 Task: Create a giveaway post on Instagram. Include an image and instruct users to follow, like, and comment to participate.
Action: Mouse moved to (677, 10)
Screenshot: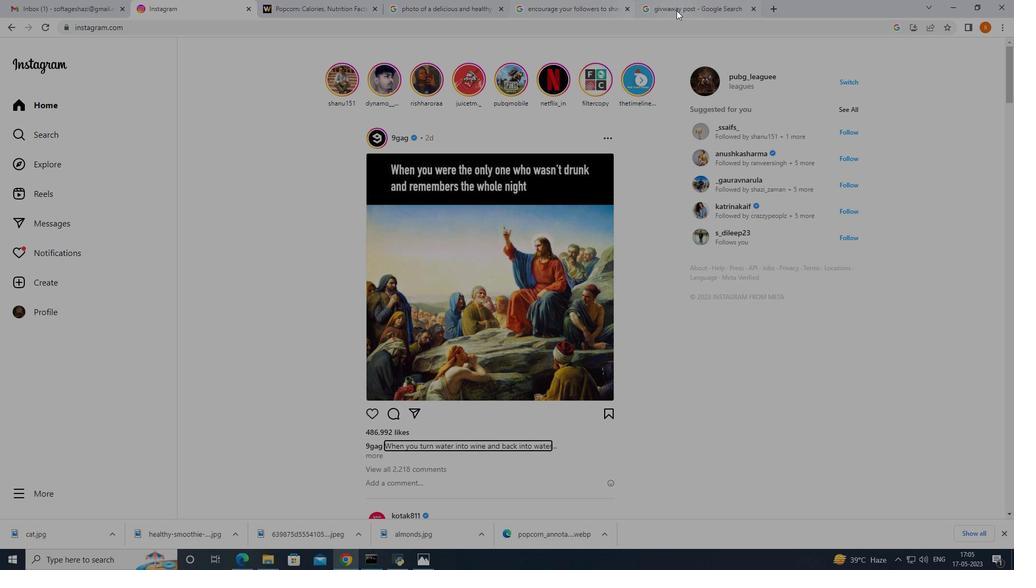 
Action: Mouse pressed left at (677, 10)
Screenshot: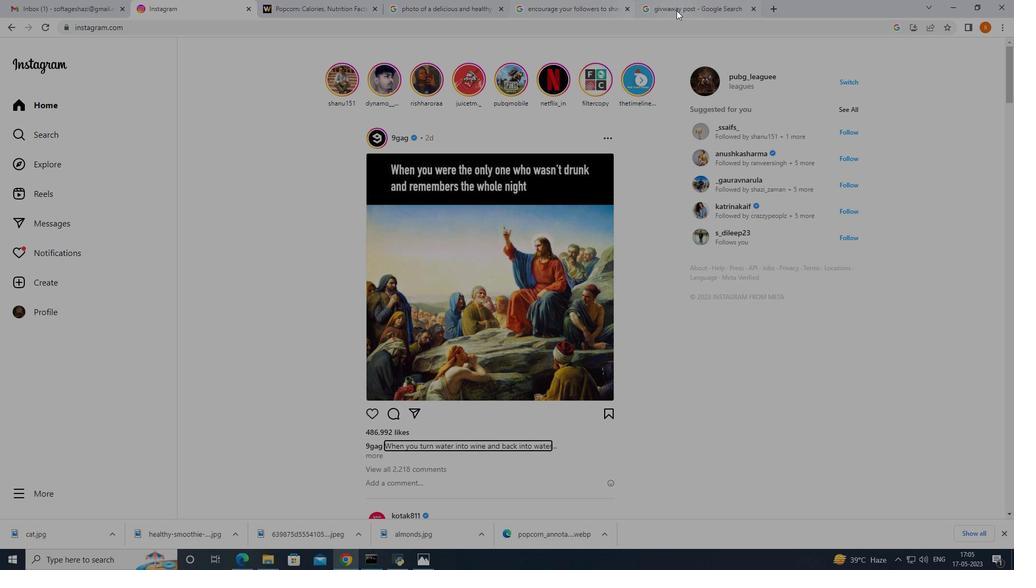 
Action: Mouse moved to (182, 195)
Screenshot: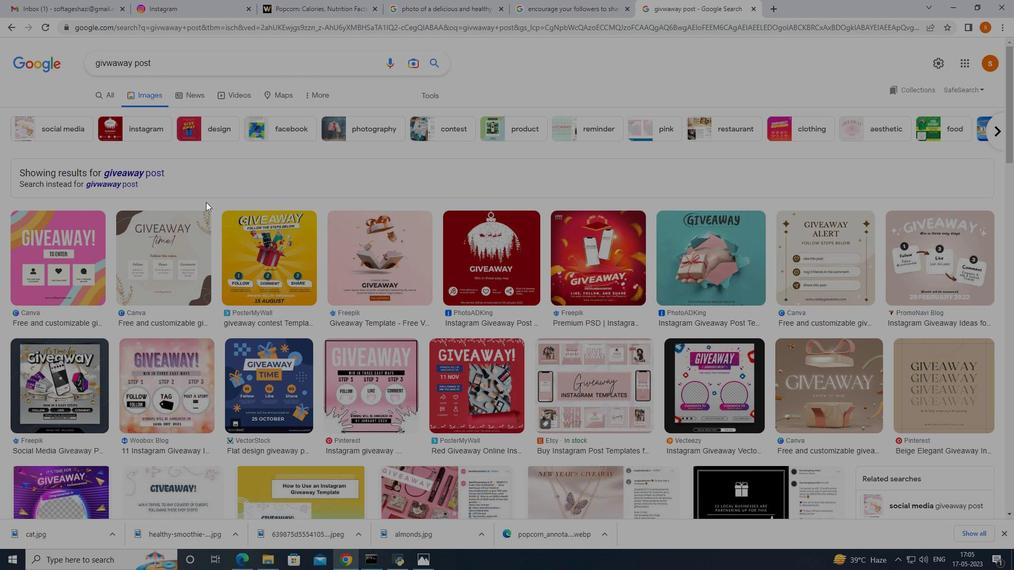 
Action: Mouse scrolled (182, 195) with delta (0, 0)
Screenshot: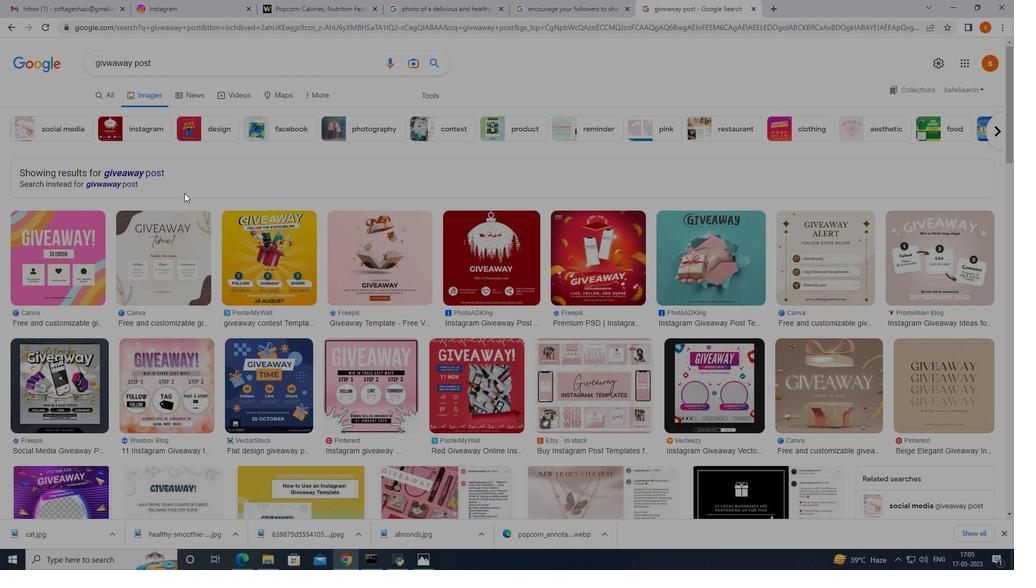 
Action: Mouse moved to (182, 195)
Screenshot: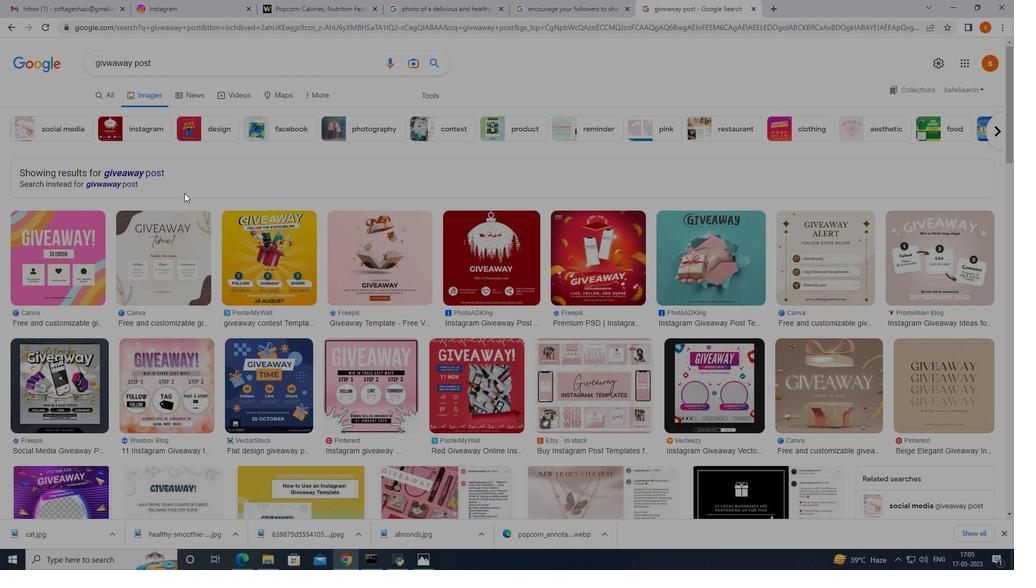 
Action: Mouse scrolled (182, 195) with delta (0, 0)
Screenshot: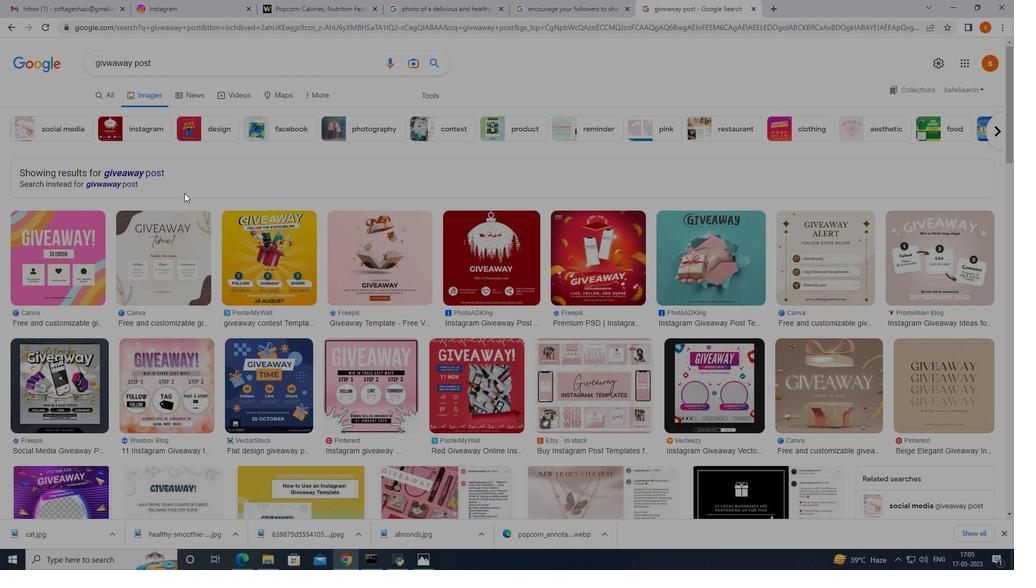 
Action: Mouse moved to (384, 213)
Screenshot: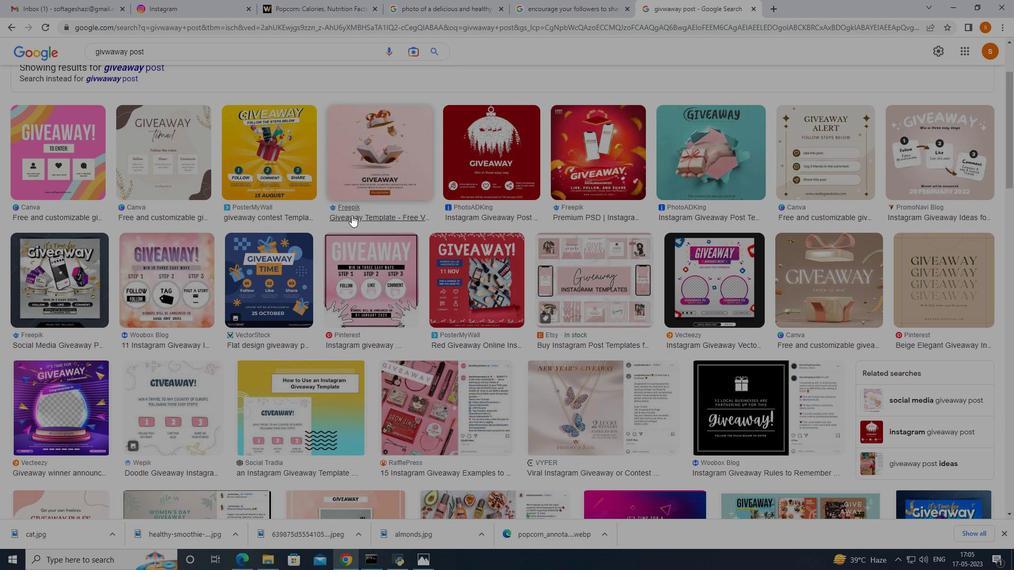 
Action: Mouse scrolled (384, 212) with delta (0, 0)
Screenshot: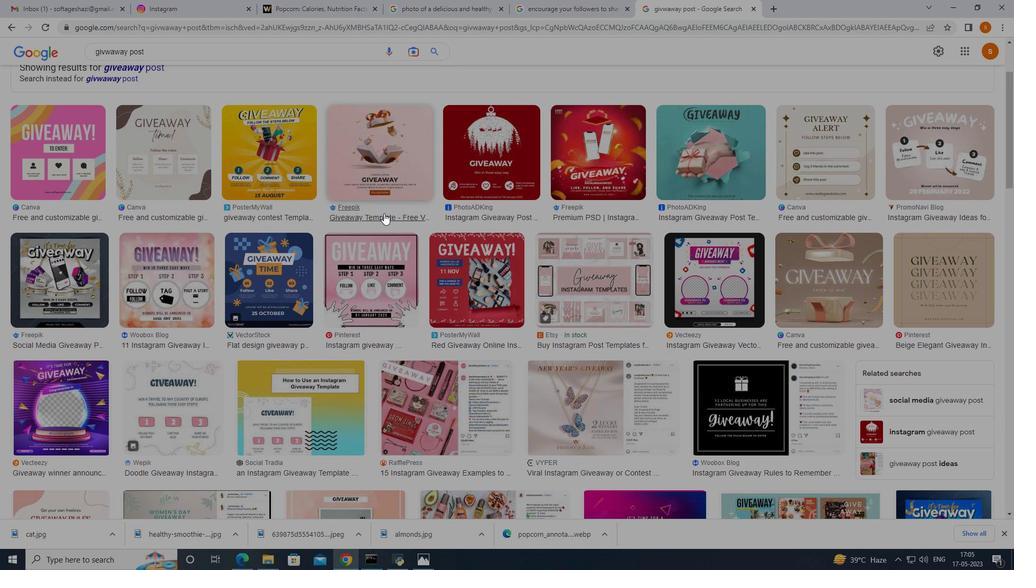 
Action: Mouse moved to (563, 131)
Screenshot: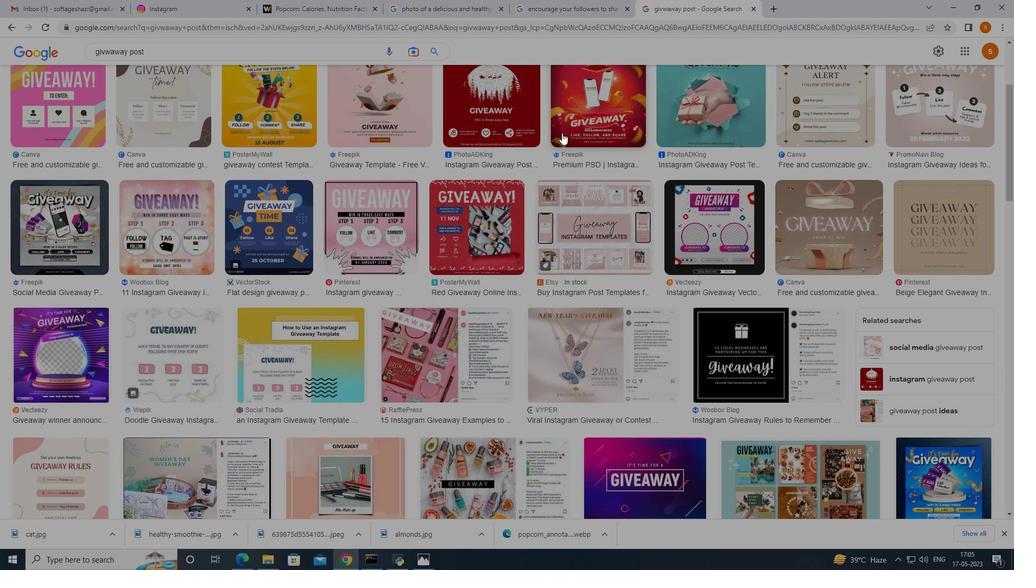 
Action: Mouse pressed left at (563, 131)
Screenshot: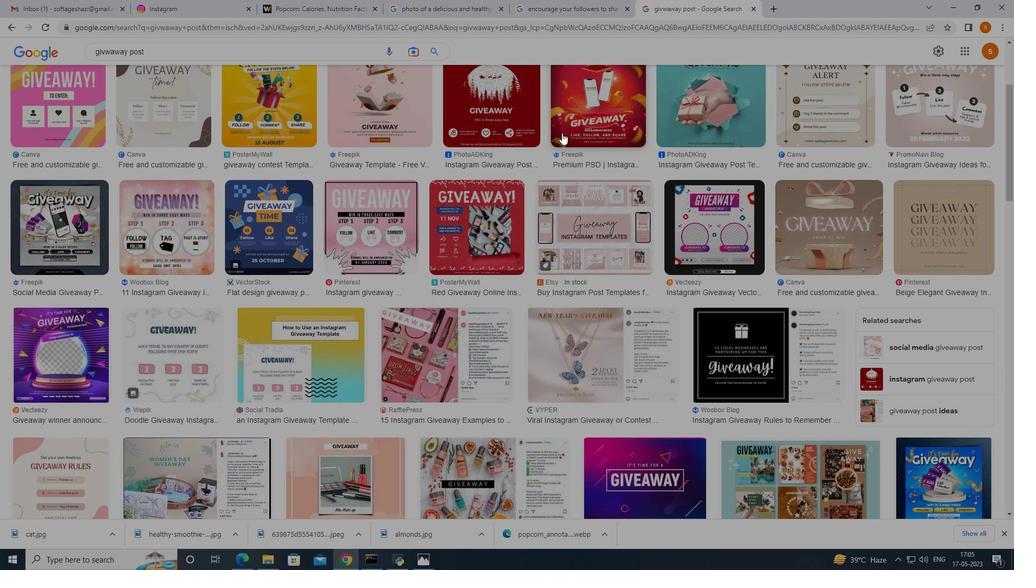 
Action: Mouse moved to (706, 275)
Screenshot: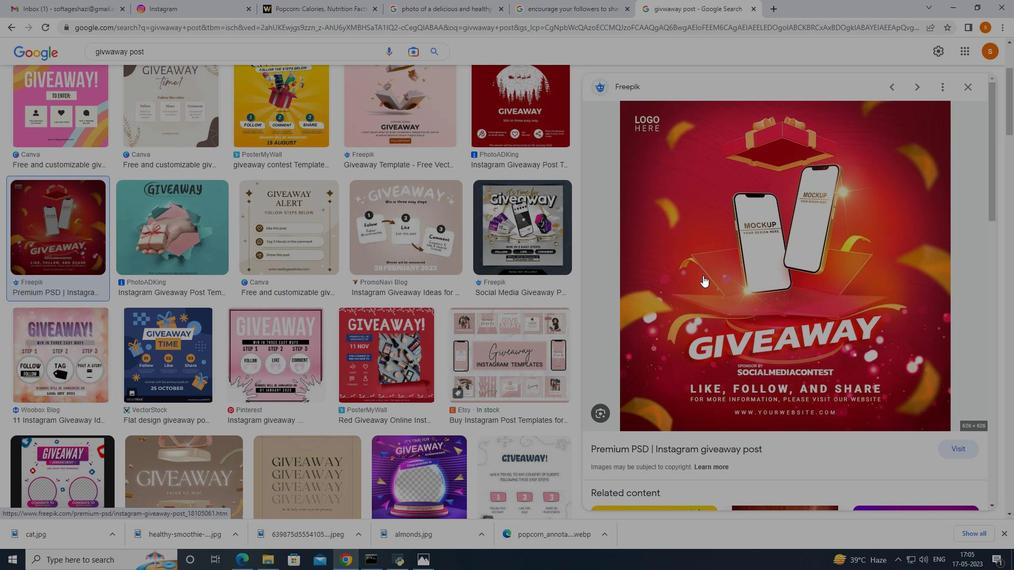 
Action: Mouse pressed right at (706, 275)
Screenshot: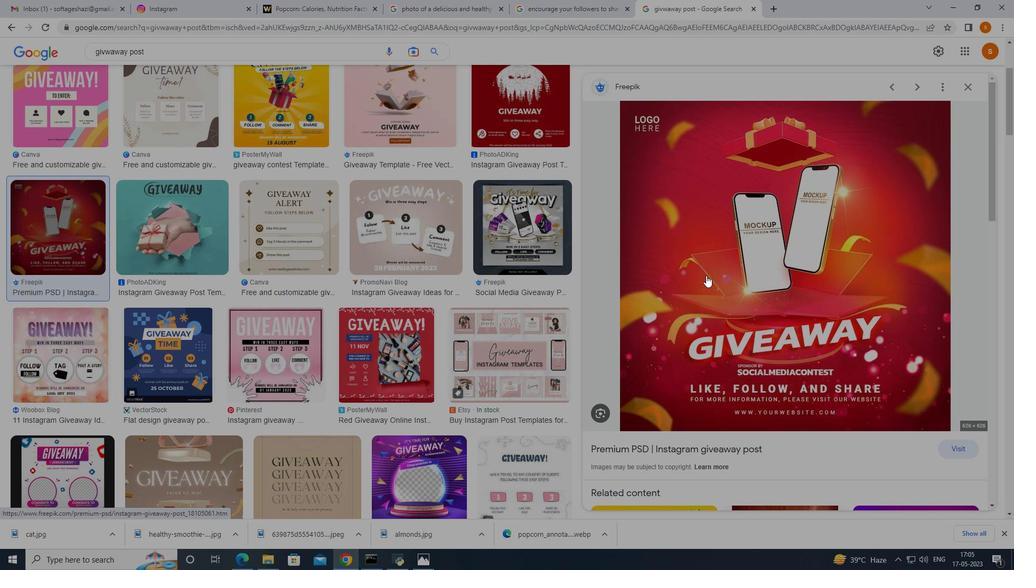 
Action: Mouse moved to (750, 389)
Screenshot: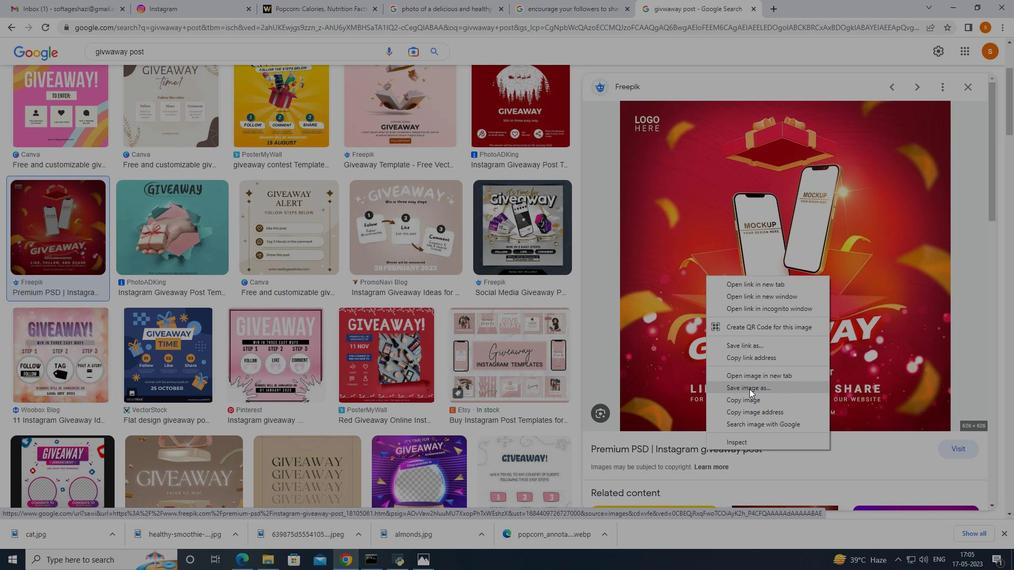
Action: Mouse pressed left at (750, 389)
Screenshot: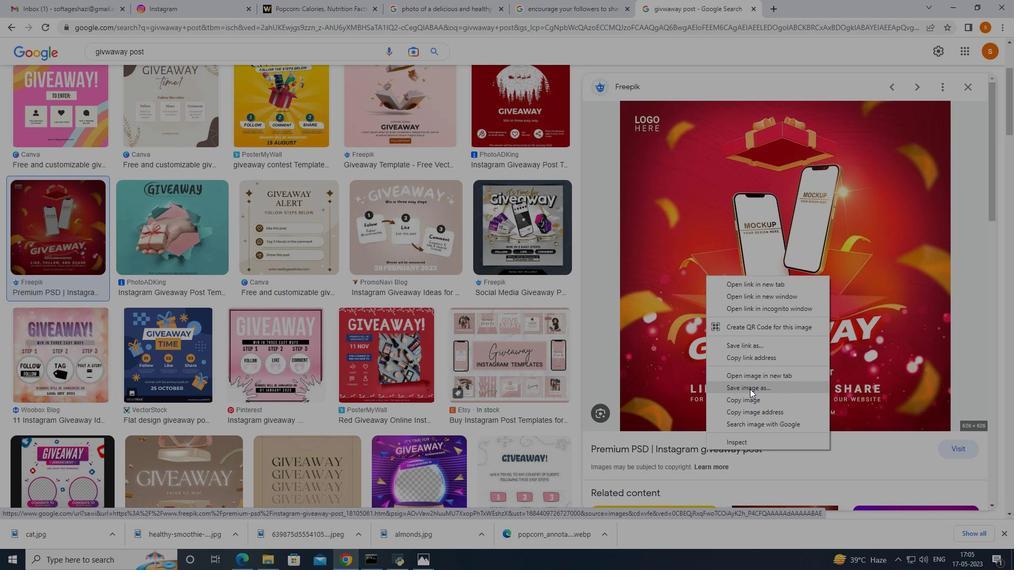 
Action: Mouse moved to (494, 102)
Screenshot: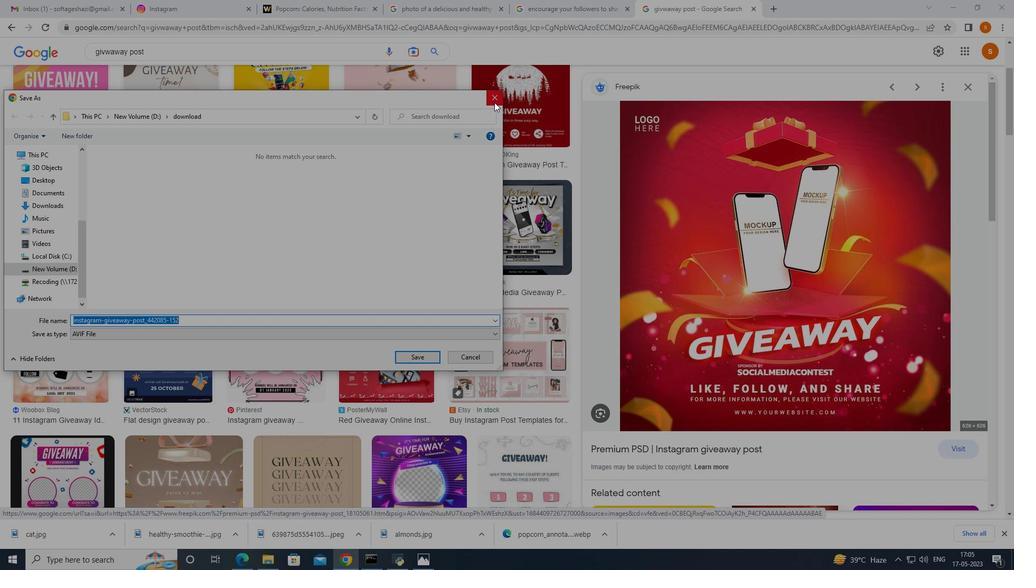 
Action: Mouse pressed left at (494, 102)
Screenshot: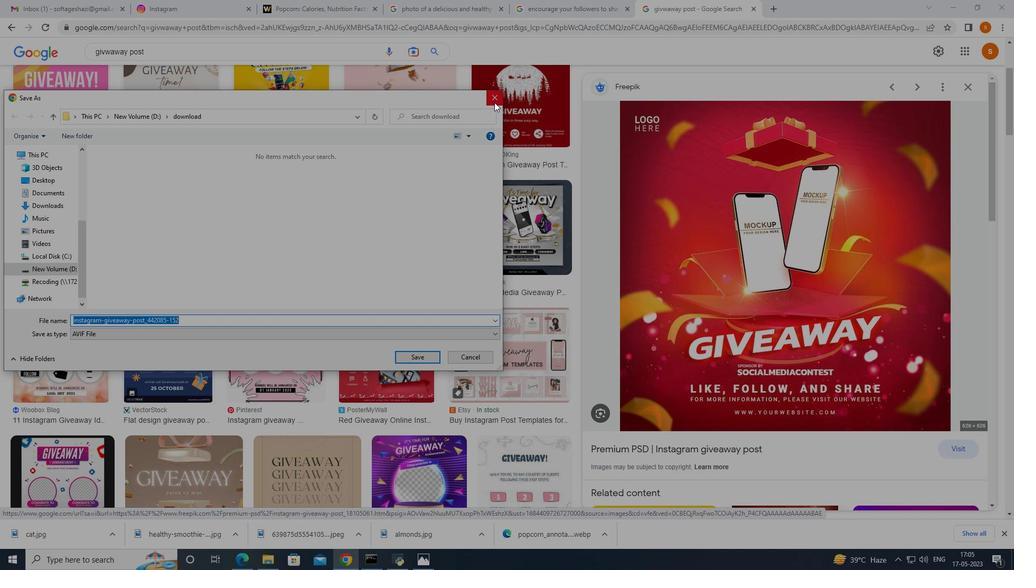 
Action: Mouse moved to (6, 26)
Screenshot: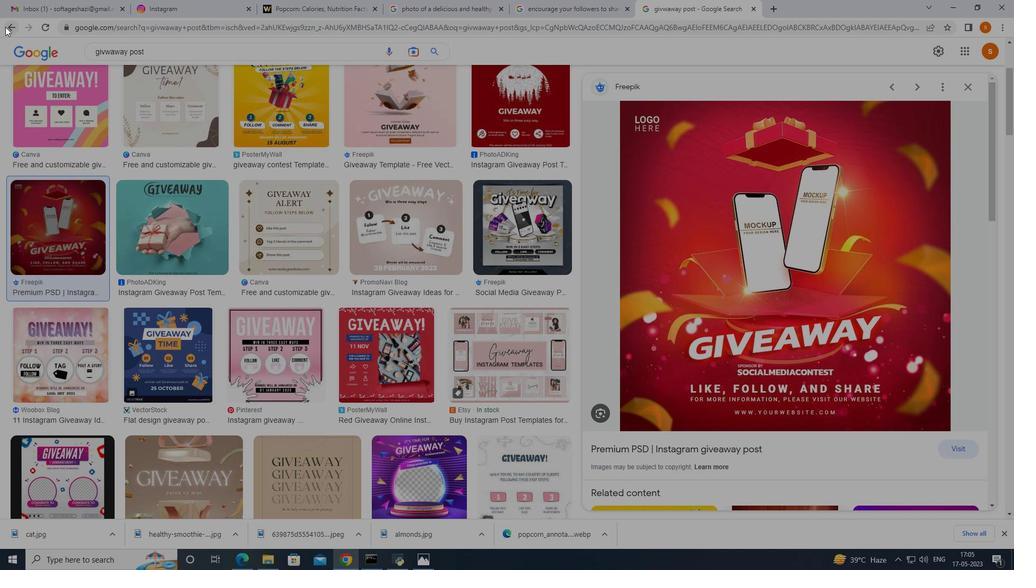 
Action: Mouse pressed left at (6, 26)
Screenshot: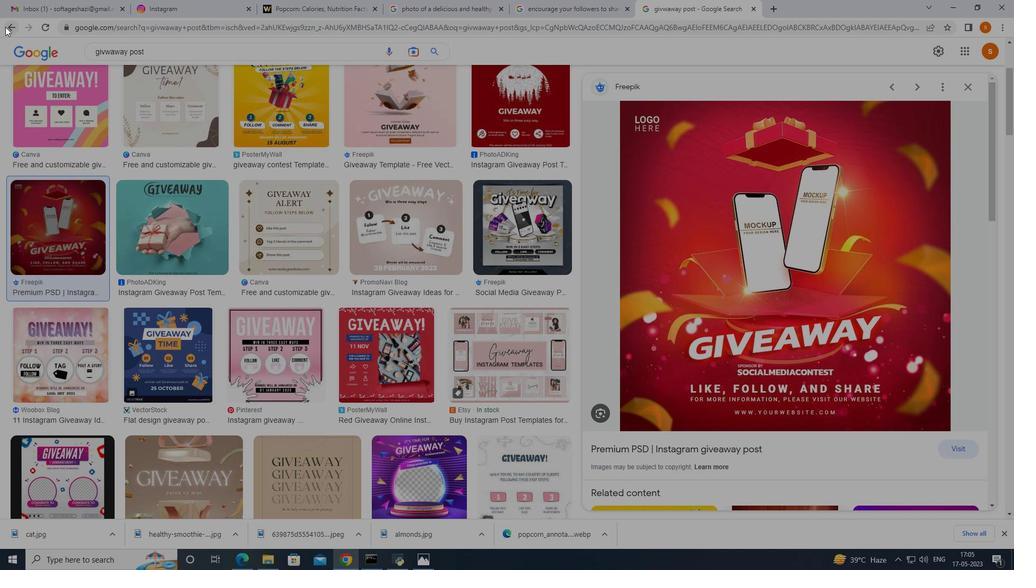 
Action: Mouse moved to (387, 341)
Screenshot: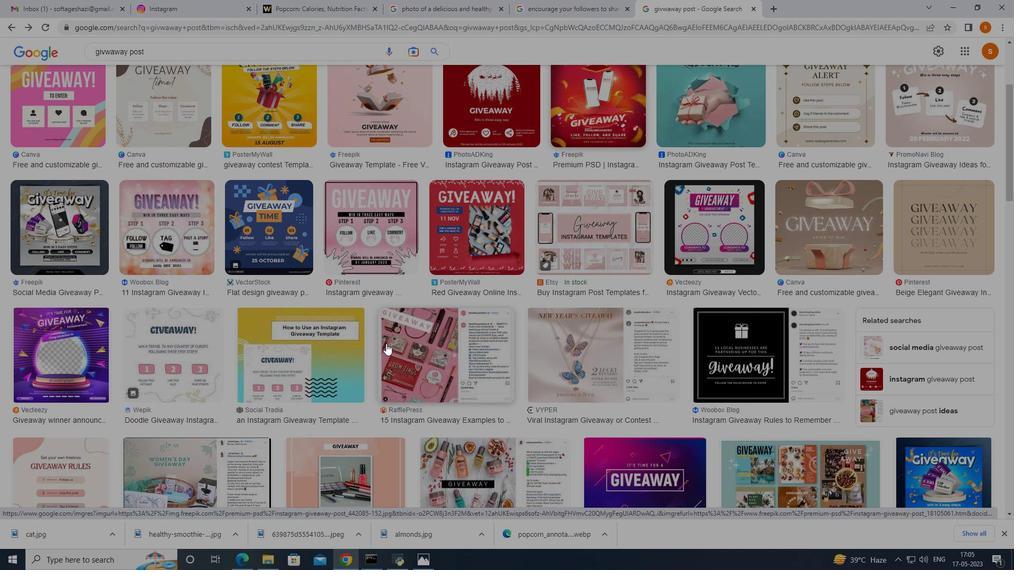 
Action: Mouse scrolled (387, 342) with delta (0, 0)
Screenshot: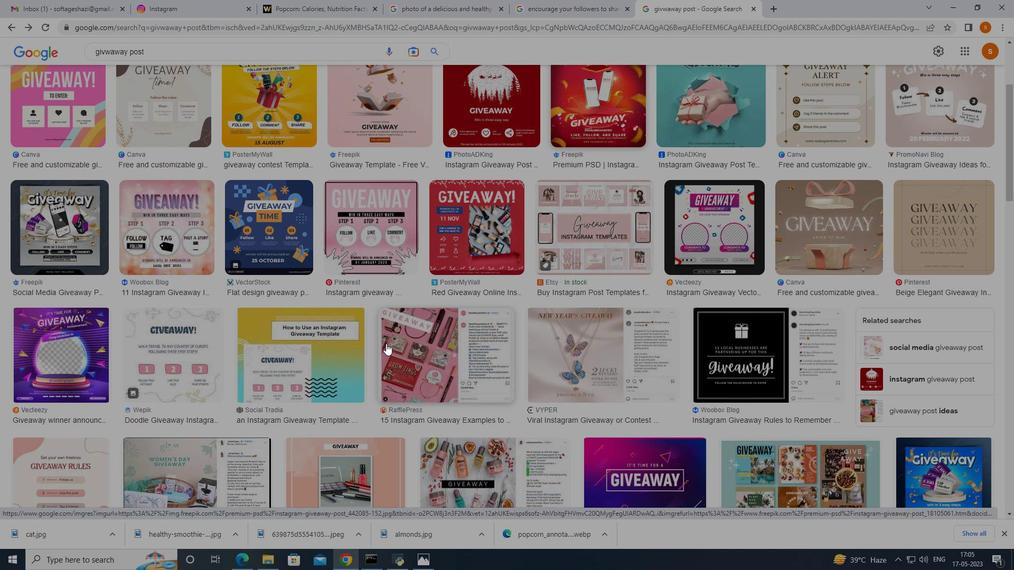 
Action: Mouse scrolled (387, 342) with delta (0, 0)
Screenshot: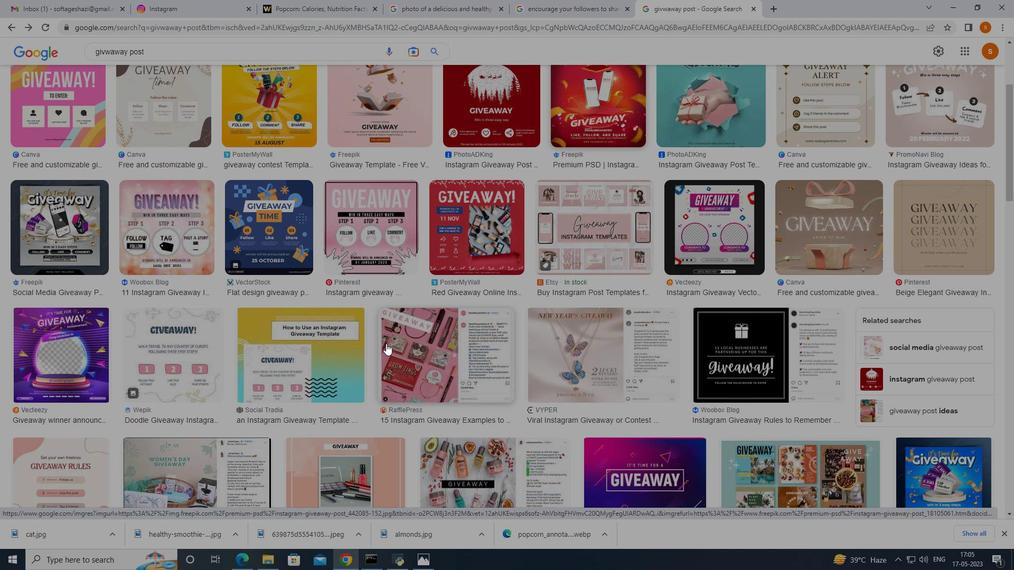 
Action: Mouse moved to (387, 341)
Screenshot: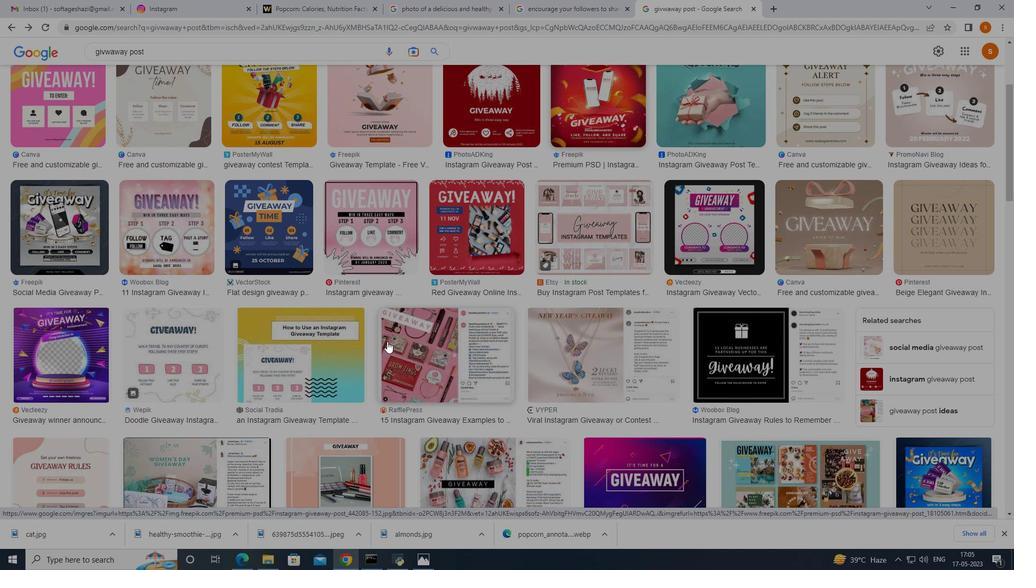 
Action: Mouse scrolled (387, 341) with delta (0, 0)
Screenshot: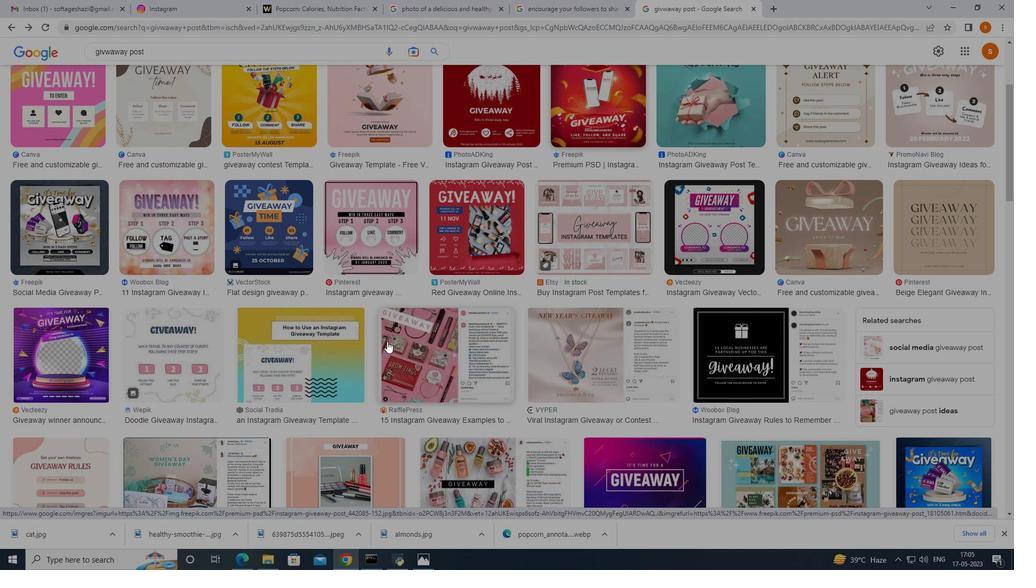
Action: Mouse moved to (271, 387)
Screenshot: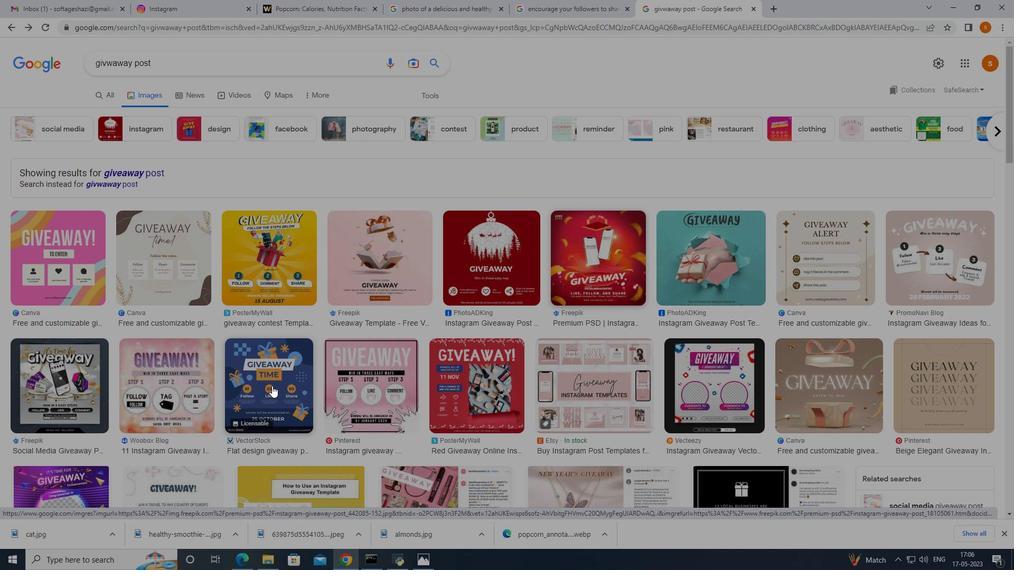 
Action: Mouse scrolled (271, 387) with delta (0, 0)
Screenshot: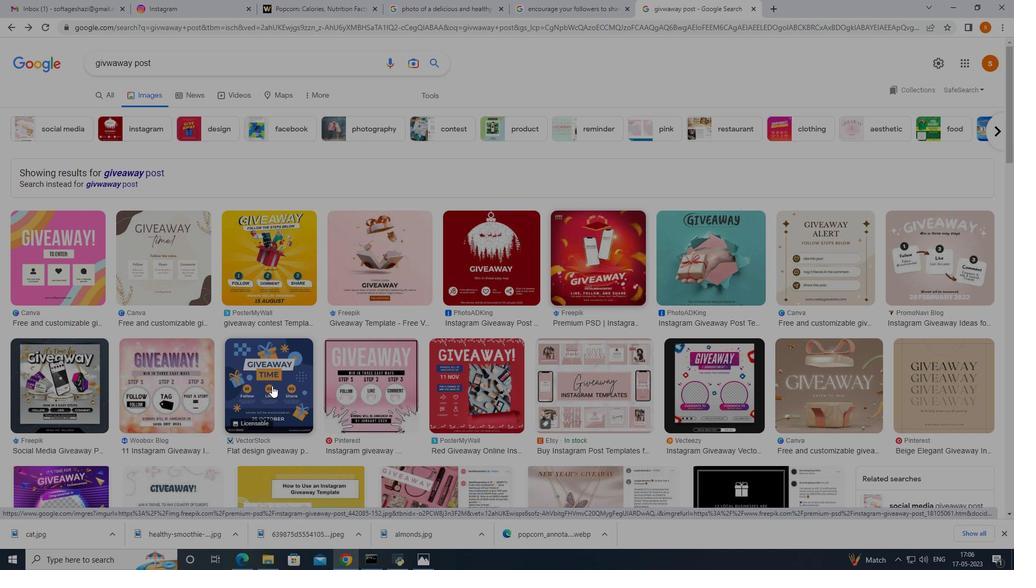 
Action: Mouse scrolled (271, 387) with delta (0, 0)
Screenshot: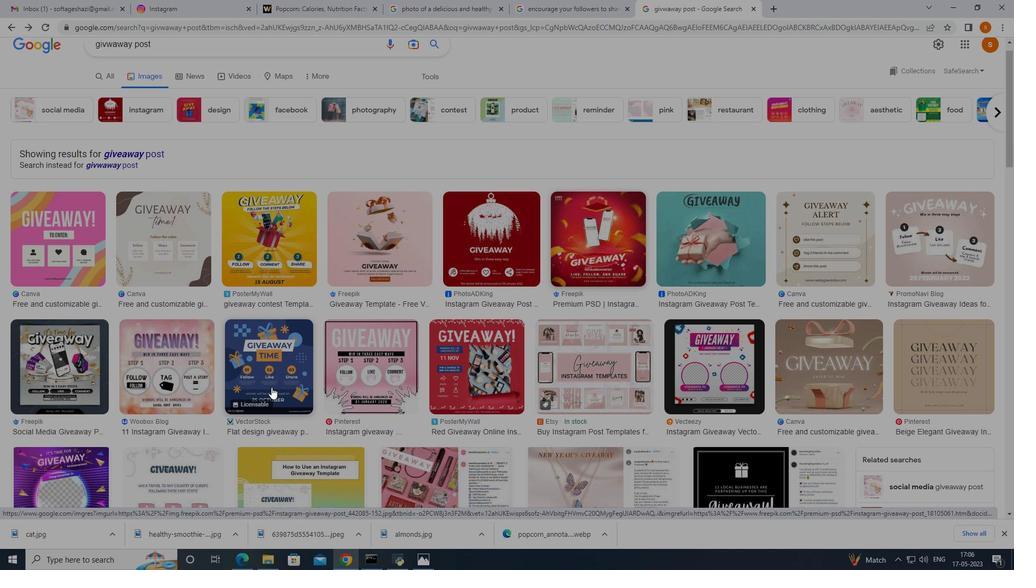 
Action: Mouse moved to (372, 284)
Screenshot: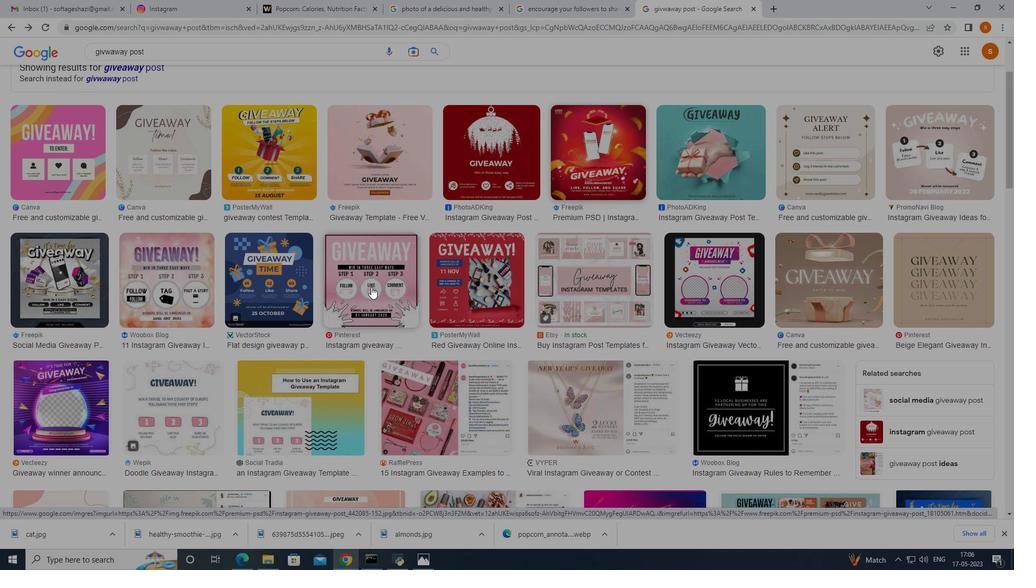 
Action: Mouse pressed left at (372, 284)
Screenshot: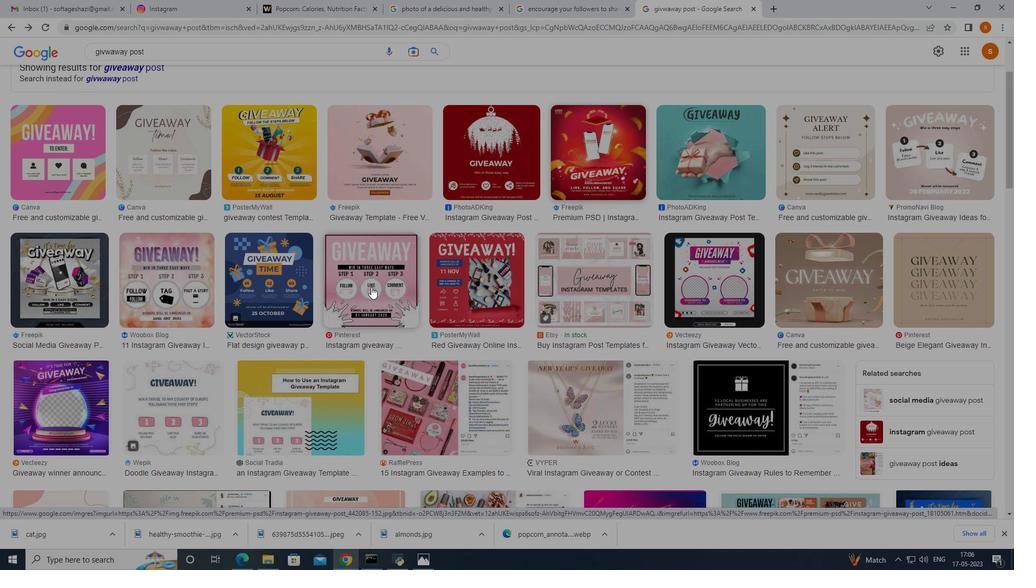 
Action: Mouse moved to (742, 266)
Screenshot: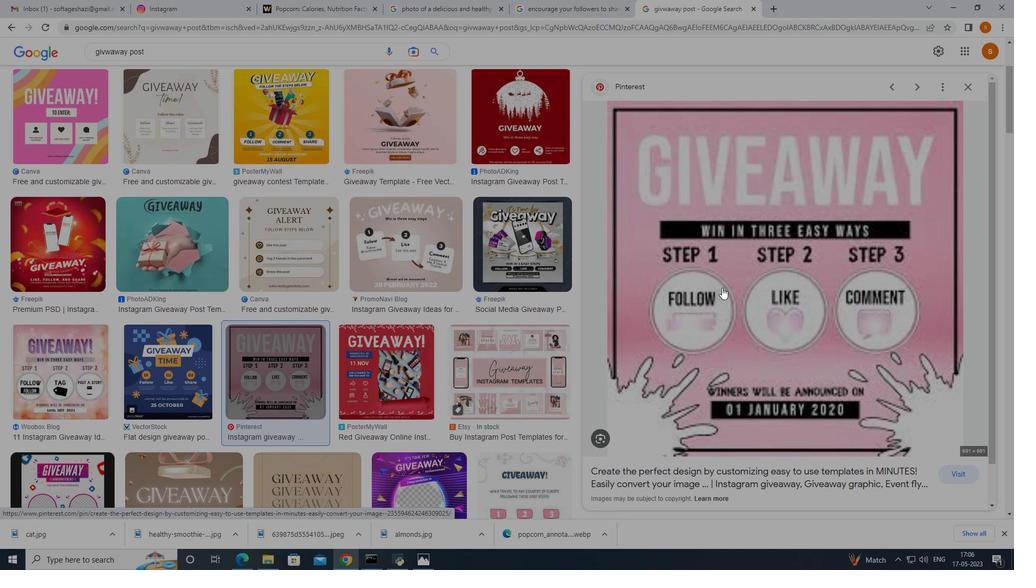 
Action: Mouse pressed right at (742, 266)
Screenshot: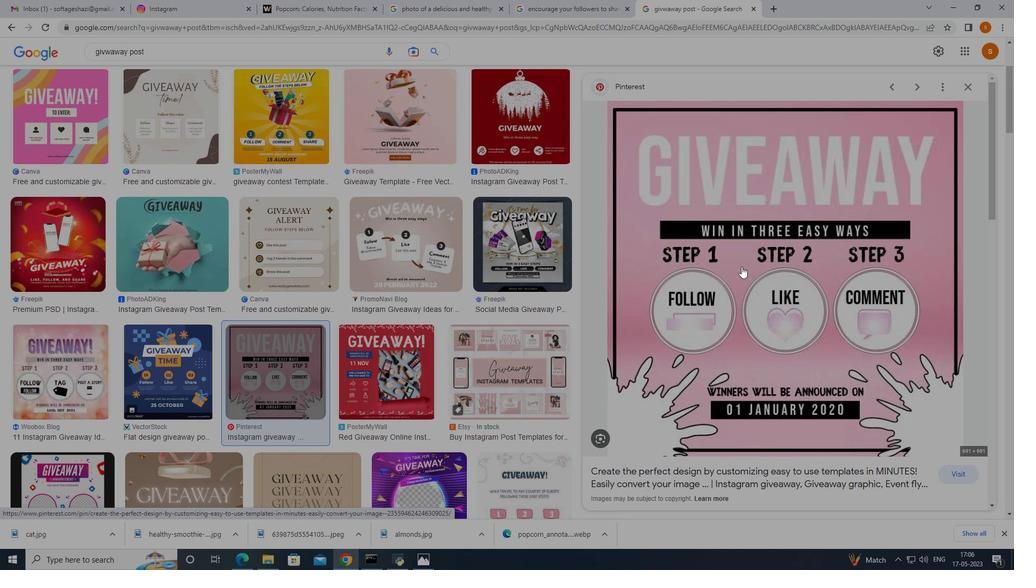 
Action: Mouse moved to (648, 307)
Screenshot: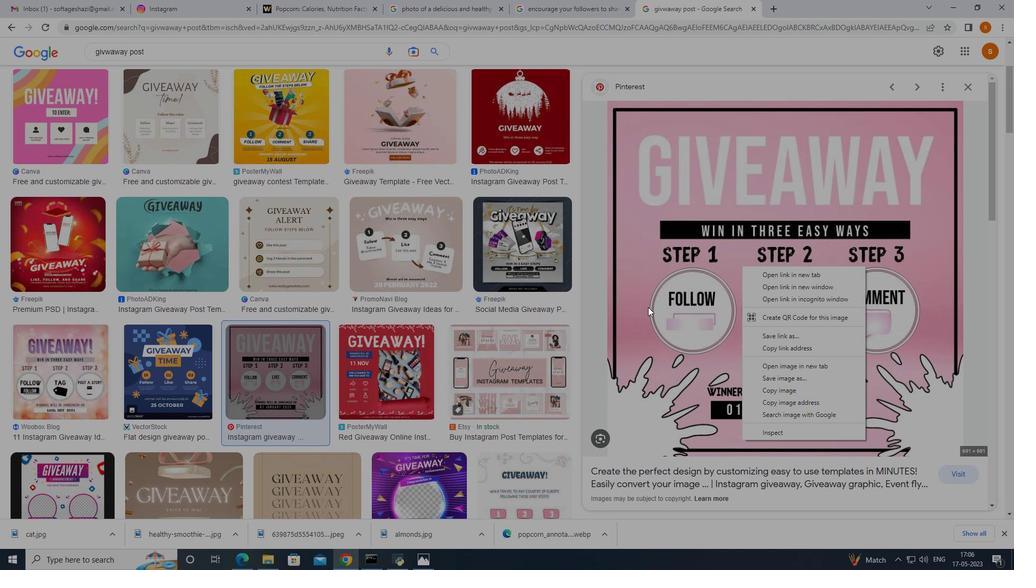 
Action: Mouse pressed left at (648, 307)
Screenshot: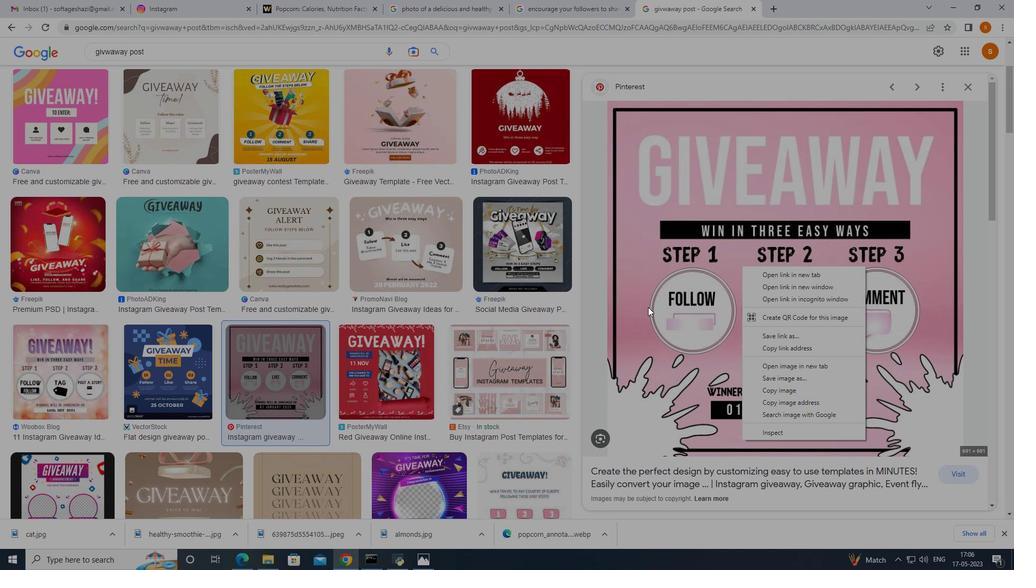 
Action: Mouse moved to (306, 188)
Screenshot: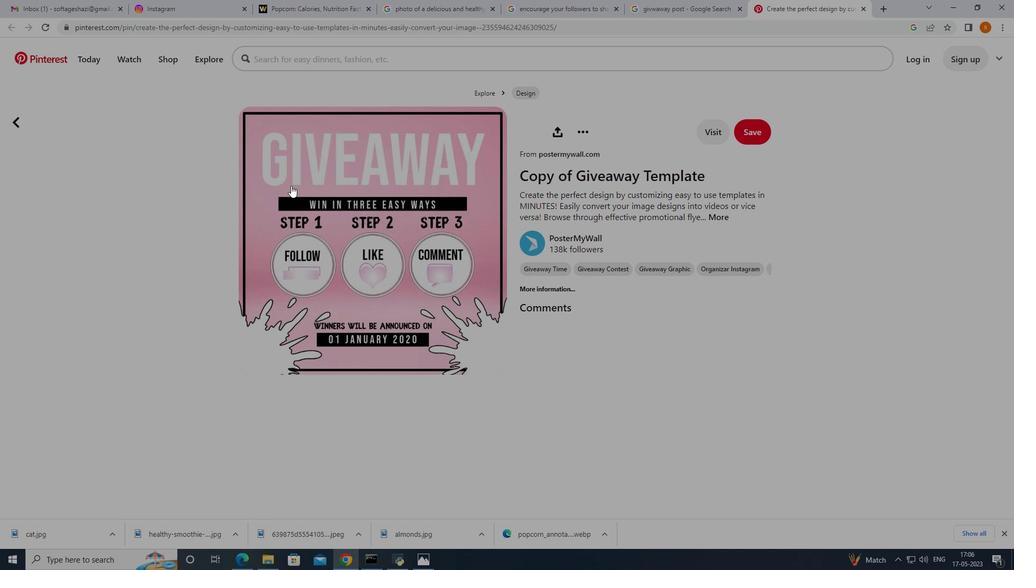 
Action: Mouse pressed right at (306, 188)
Screenshot: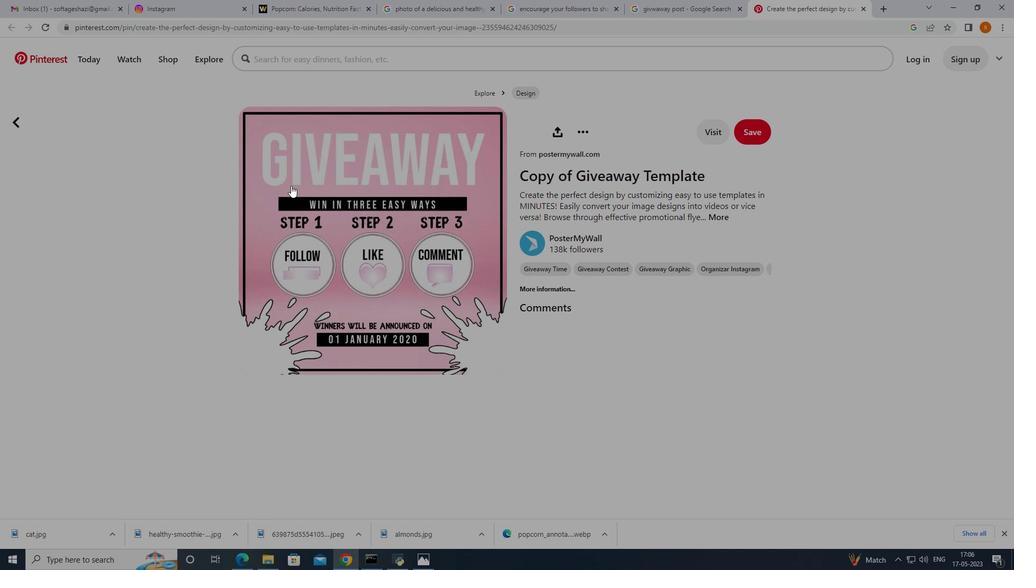 
Action: Mouse moved to (10, 126)
Screenshot: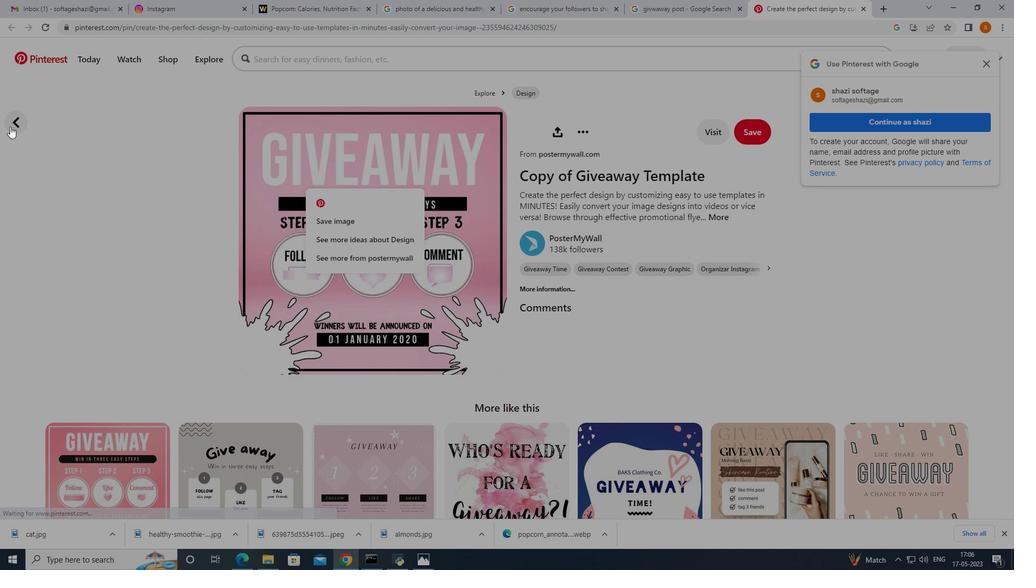 
Action: Mouse pressed left at (10, 126)
Screenshot: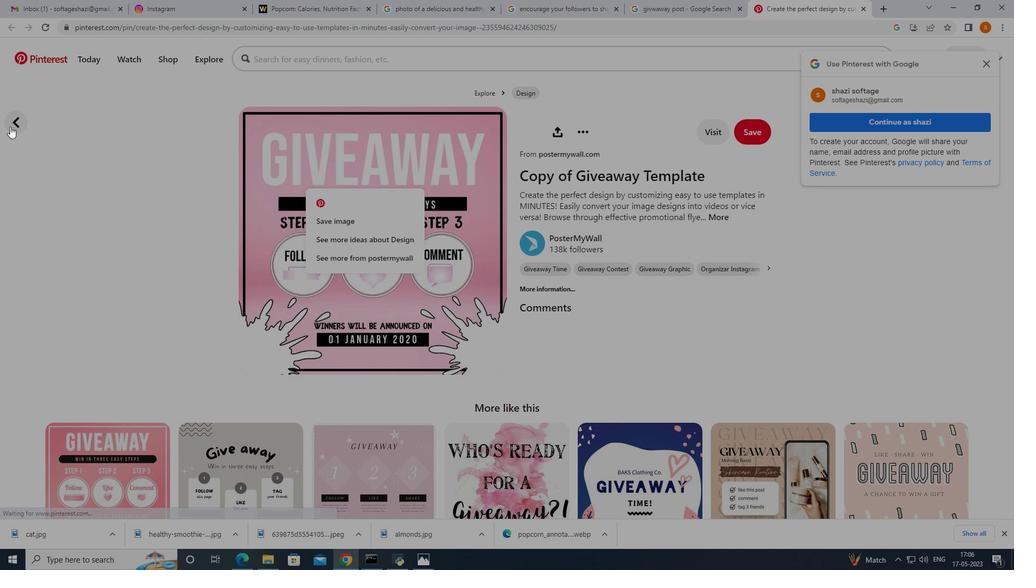 
Action: Mouse moved to (864, 7)
Screenshot: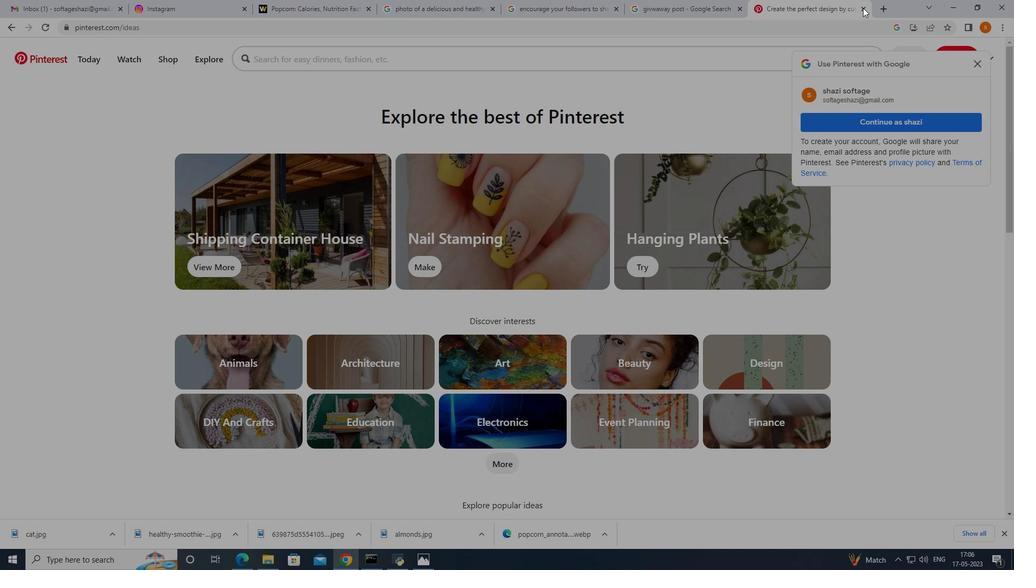 
Action: Mouse pressed left at (864, 7)
Screenshot: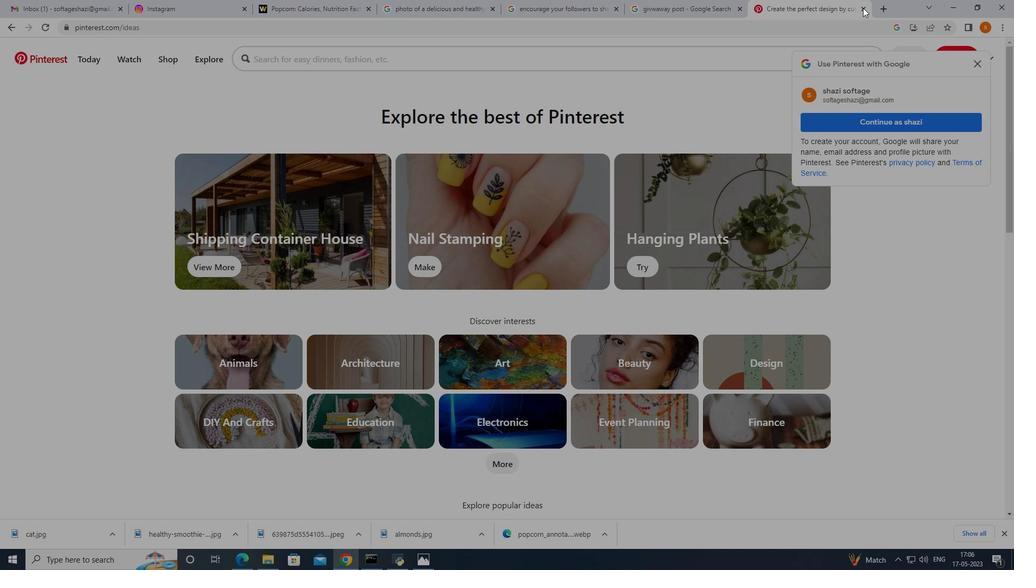 
Action: Mouse moved to (742, 220)
Screenshot: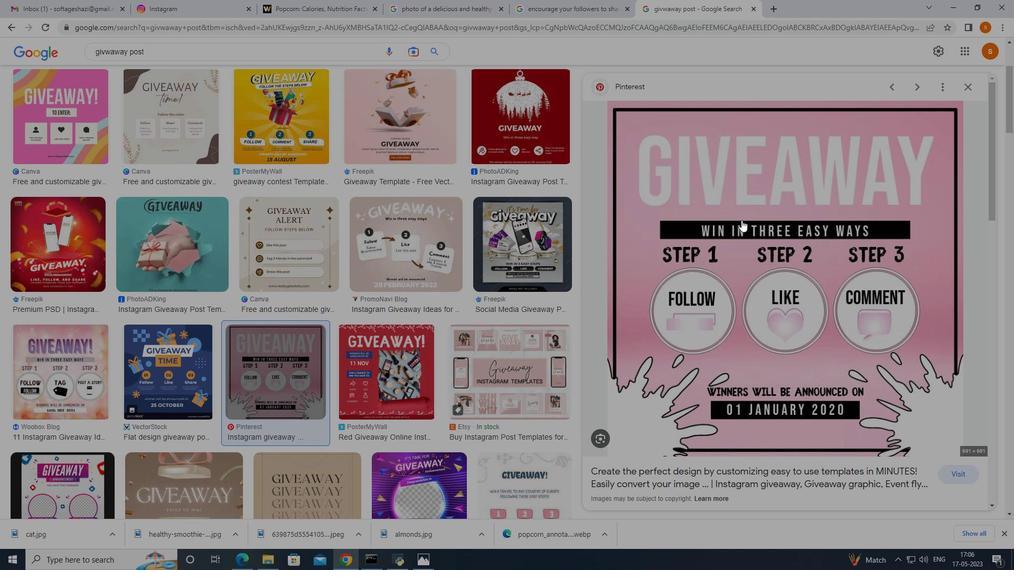 
Action: Mouse pressed right at (742, 220)
Screenshot: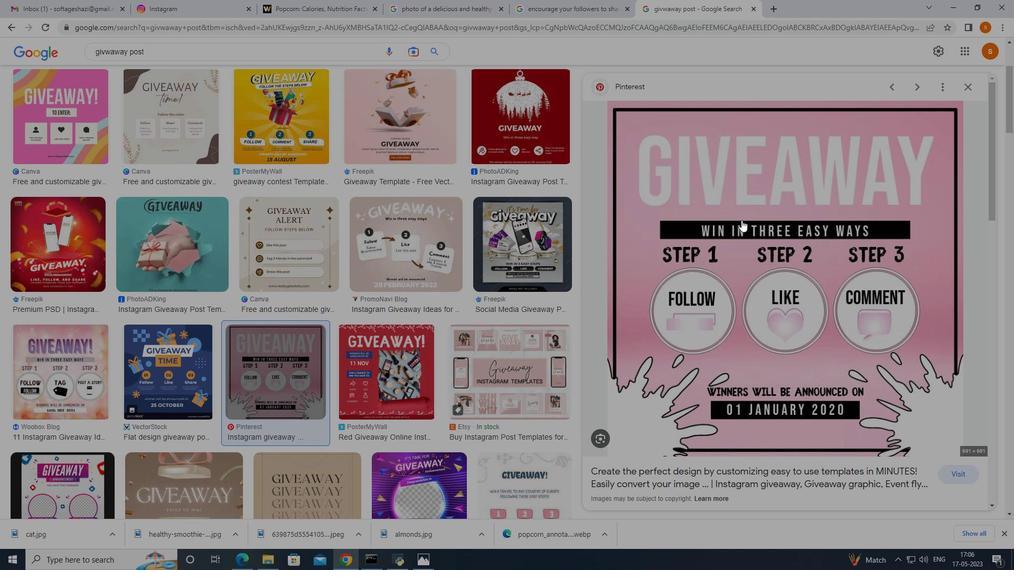 
Action: Mouse moved to (768, 329)
Screenshot: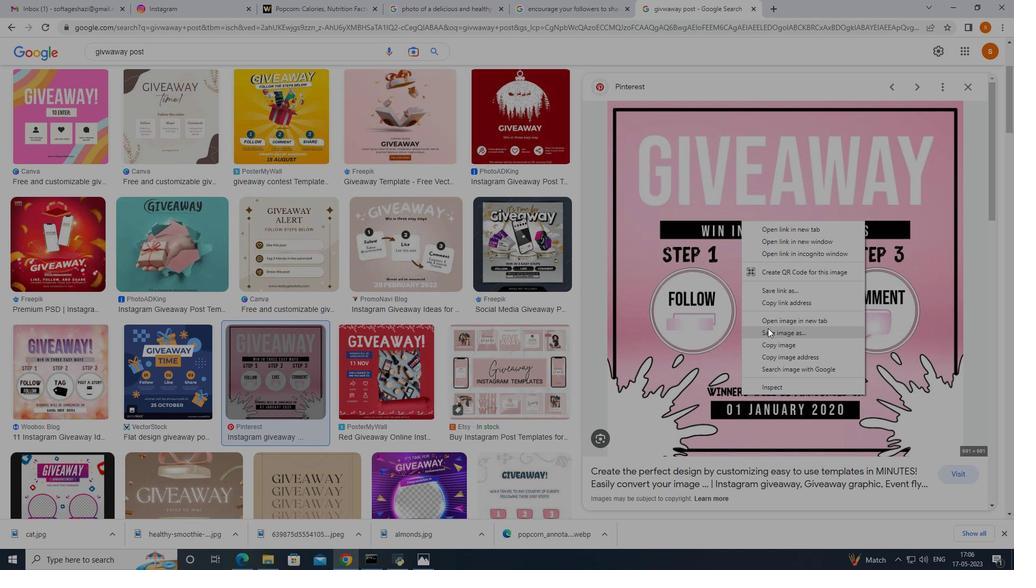 
Action: Mouse pressed left at (768, 329)
Screenshot: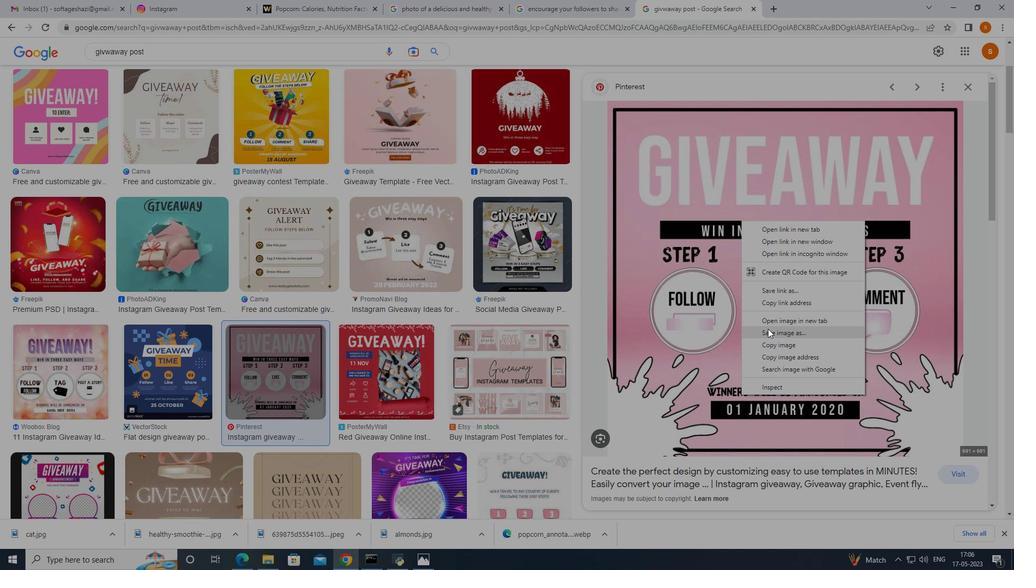 
Action: Mouse moved to (394, 348)
Screenshot: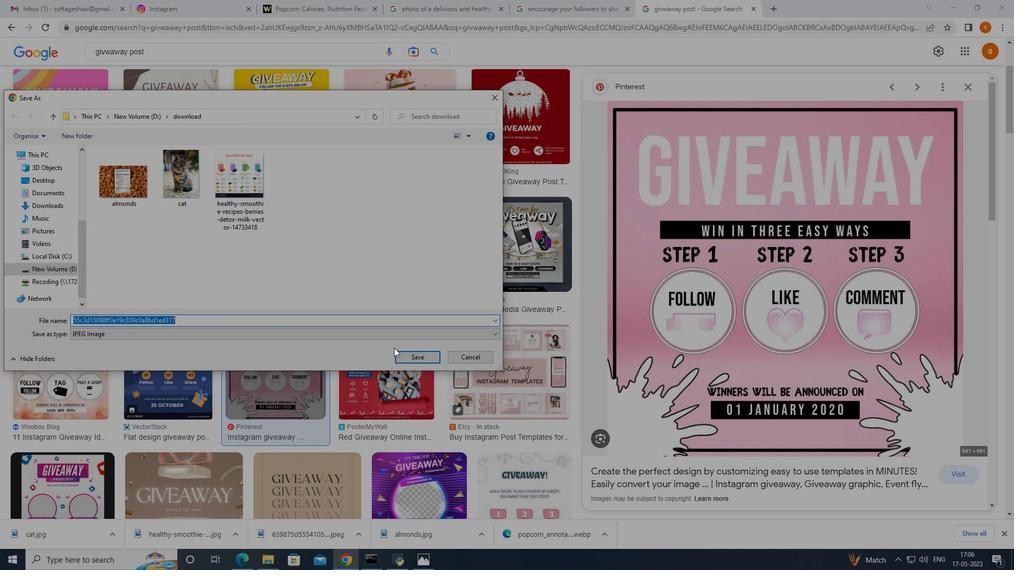 
Action: Key pressed giveaway
Screenshot: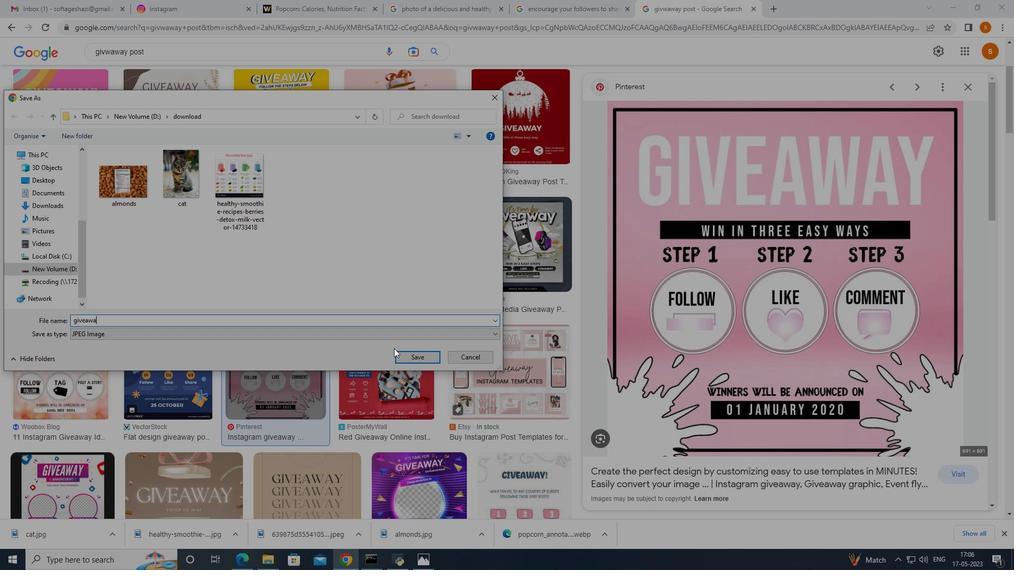 
Action: Mouse moved to (423, 358)
Screenshot: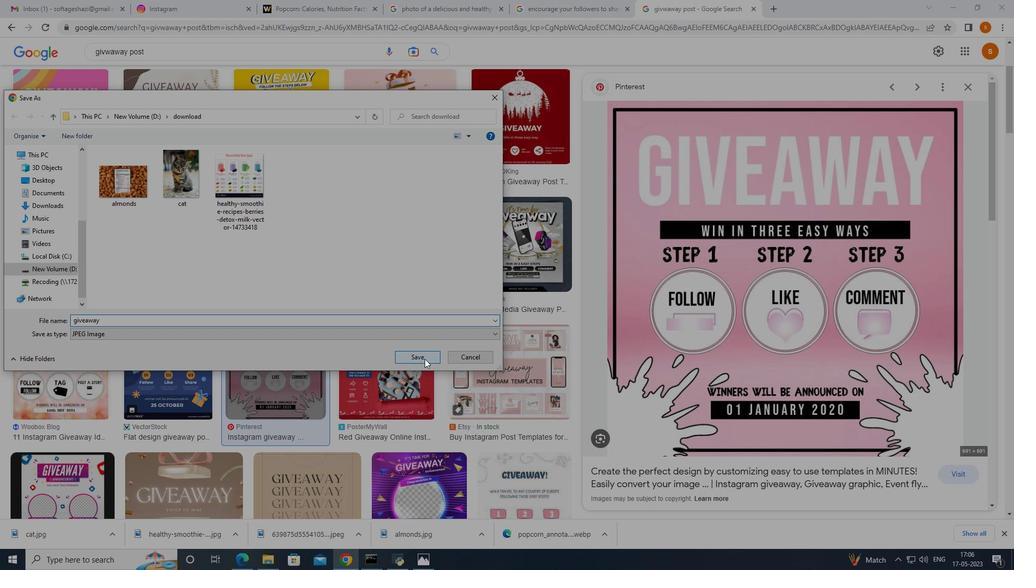 
Action: Mouse pressed left at (423, 358)
Screenshot: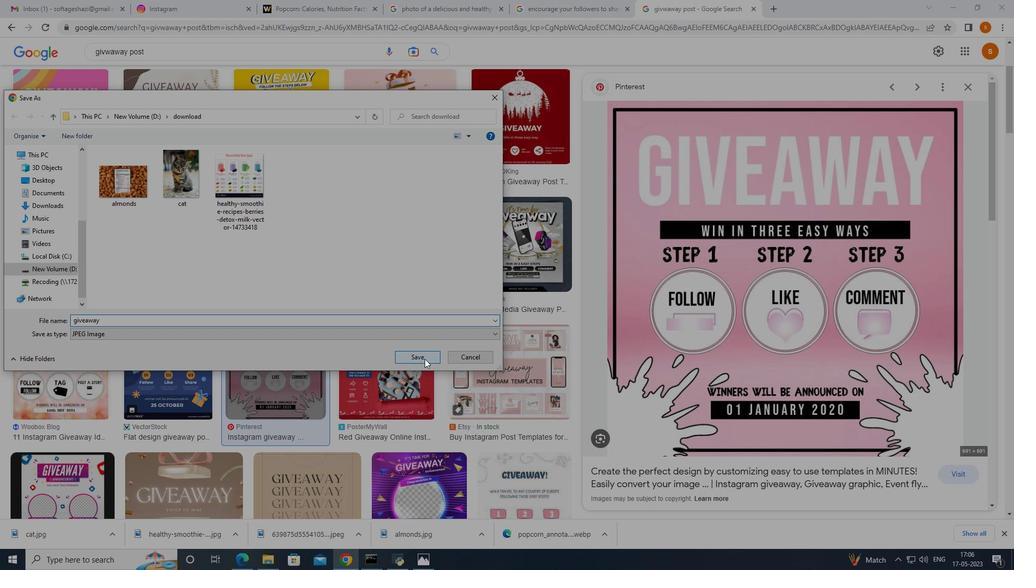 
Action: Mouse moved to (207, 14)
Screenshot: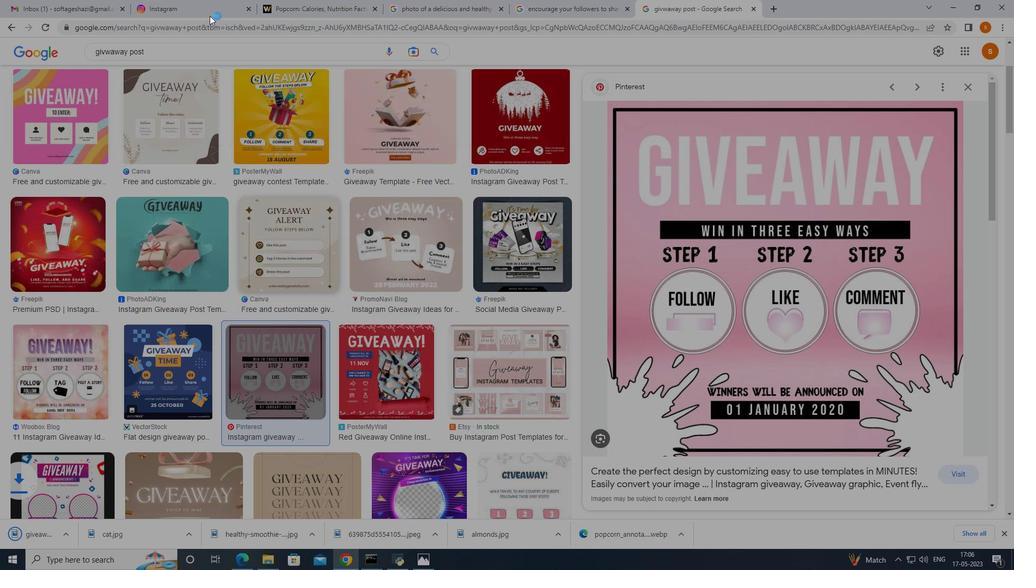 
Action: Mouse pressed left at (207, 14)
Screenshot: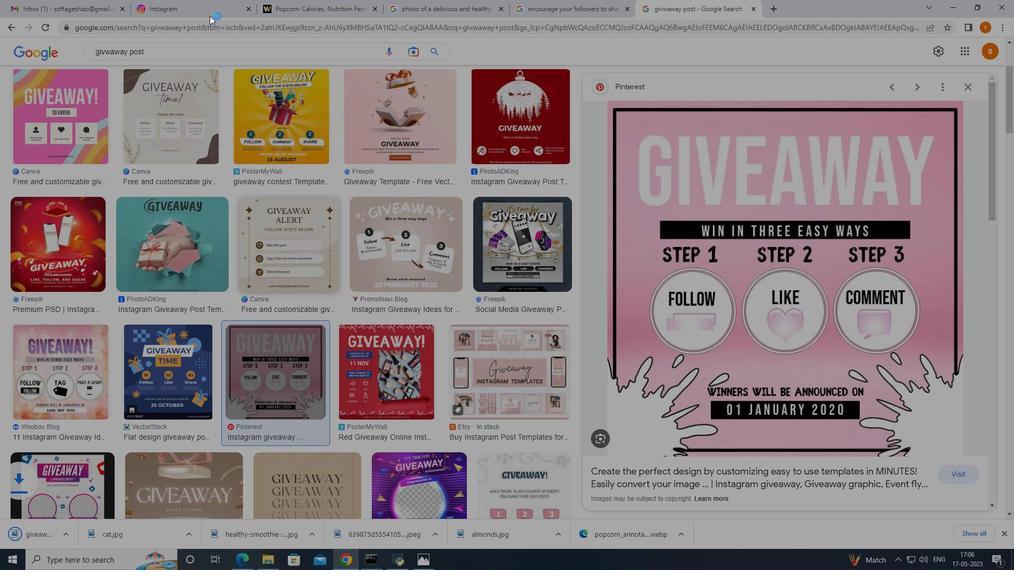 
Action: Mouse moved to (68, 307)
Screenshot: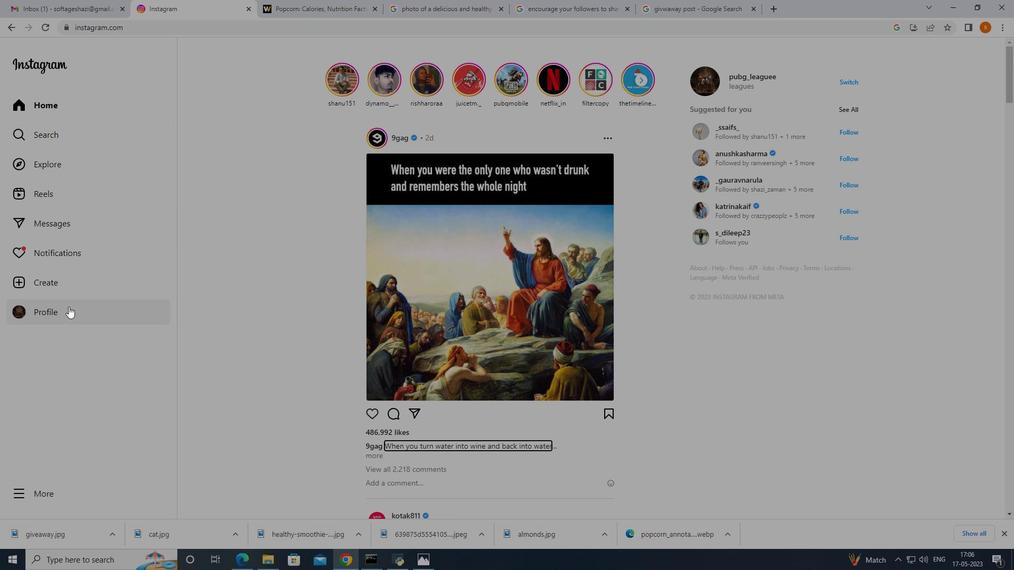 
Action: Mouse pressed left at (68, 307)
Screenshot: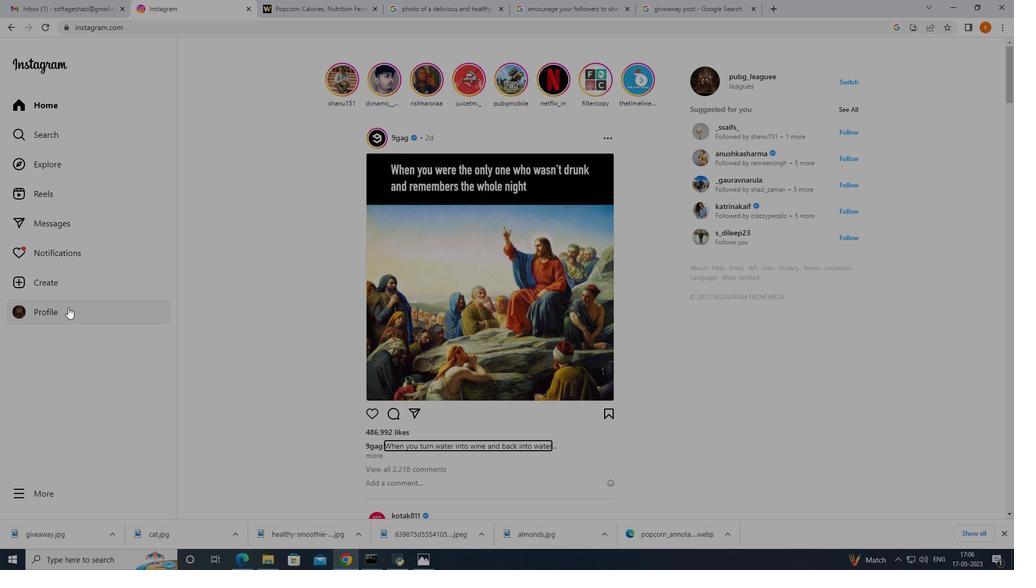 
Action: Mouse moved to (433, 317)
Screenshot: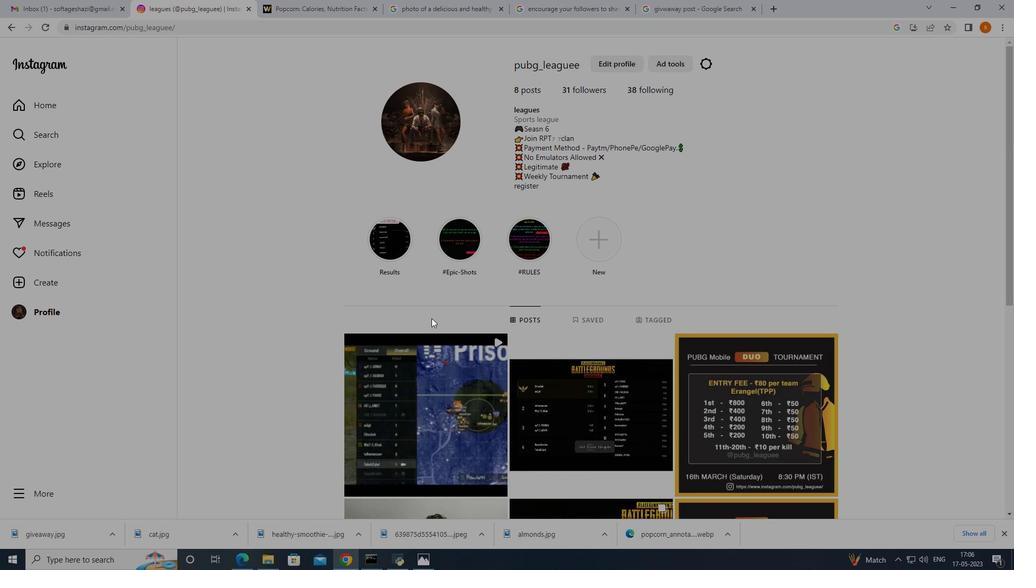 
Action: Mouse scrolled (433, 317) with delta (0, 0)
Screenshot: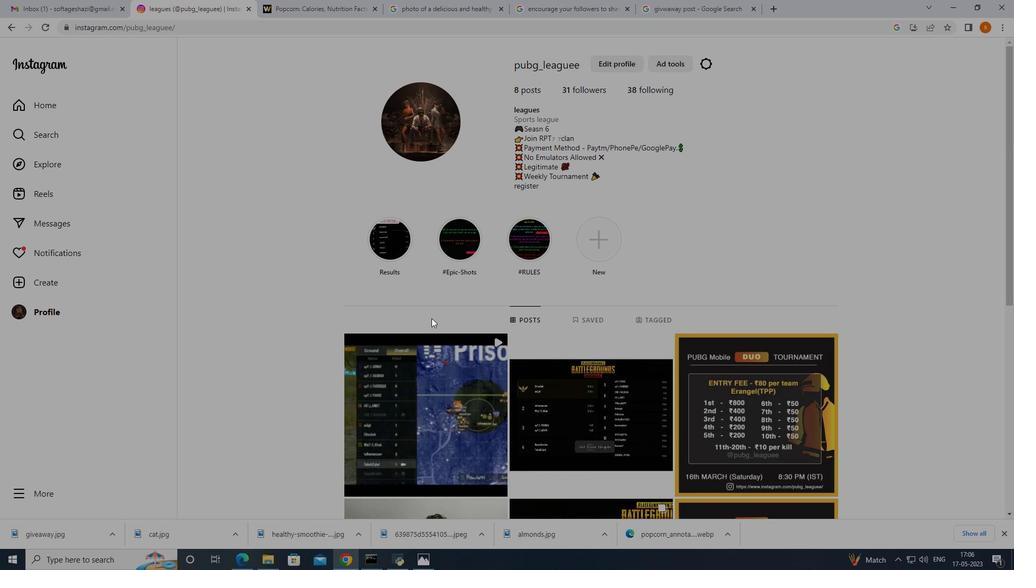 
Action: Mouse moved to (484, 326)
Screenshot: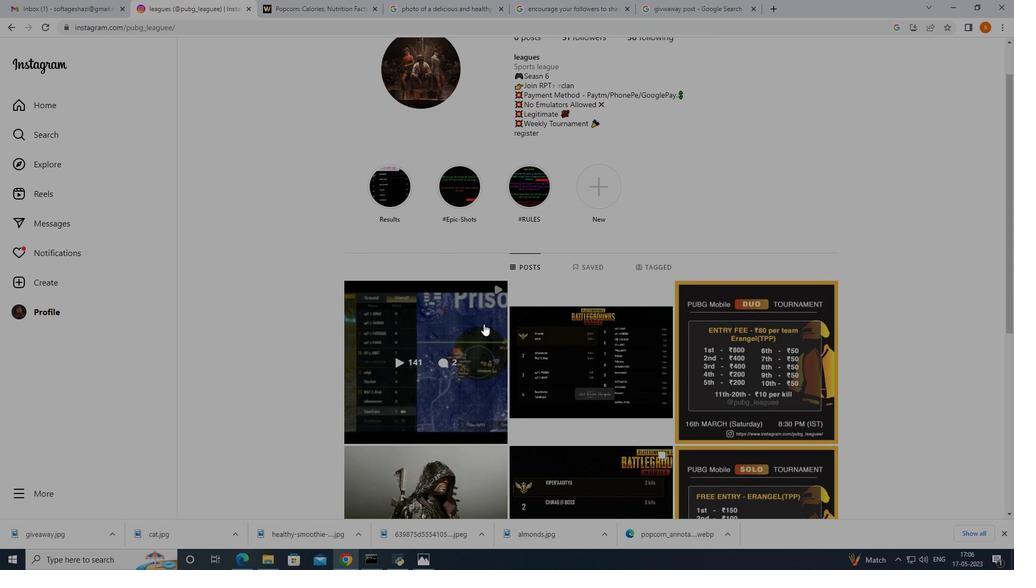 
Action: Mouse scrolled (484, 325) with delta (0, 0)
Screenshot: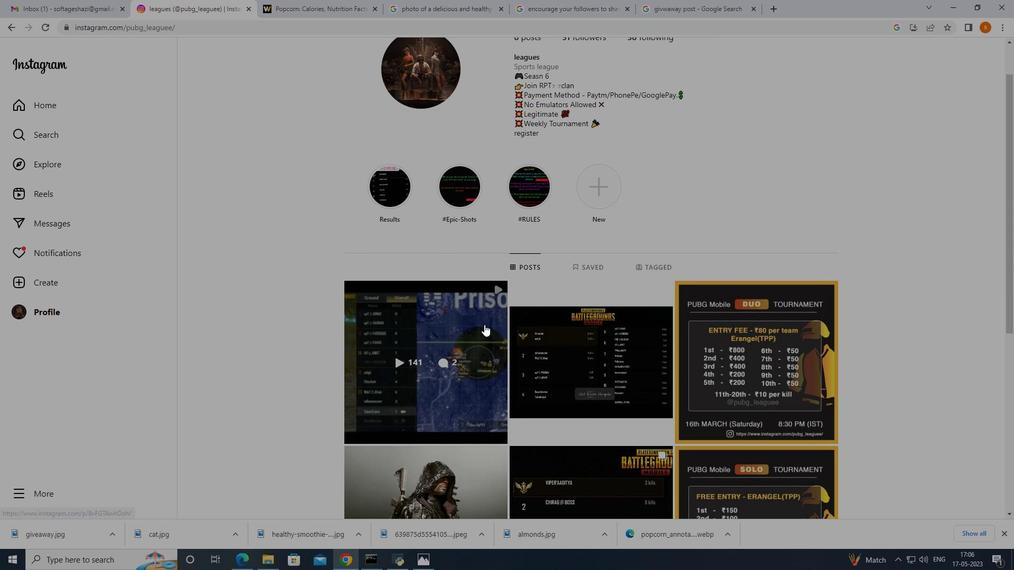 
Action: Mouse moved to (491, 317)
Screenshot: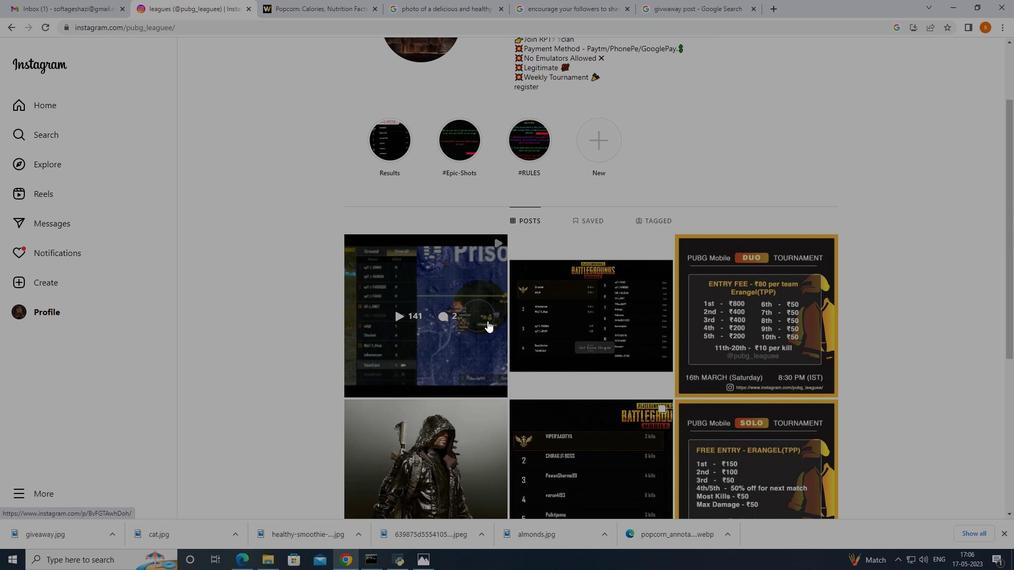 
Action: Mouse scrolled (491, 318) with delta (0, 0)
Screenshot: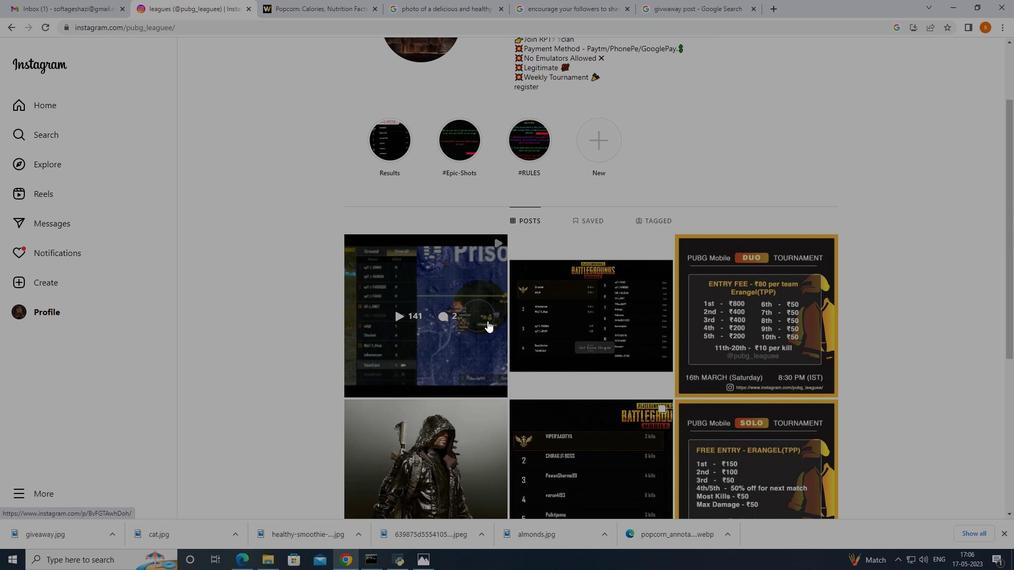 
Action: Mouse moved to (492, 317)
Screenshot: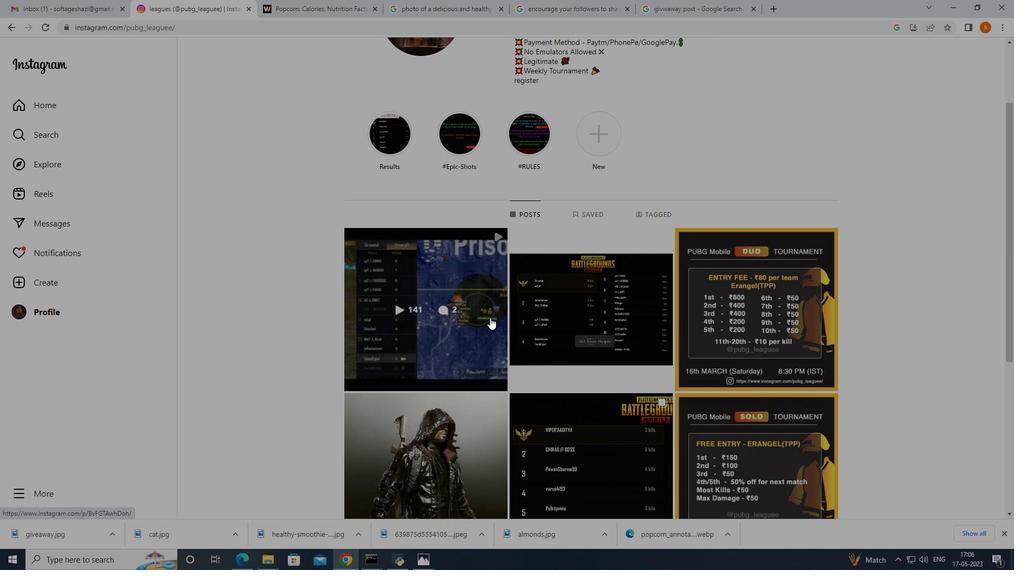 
Action: Mouse scrolled (492, 318) with delta (0, 0)
Screenshot: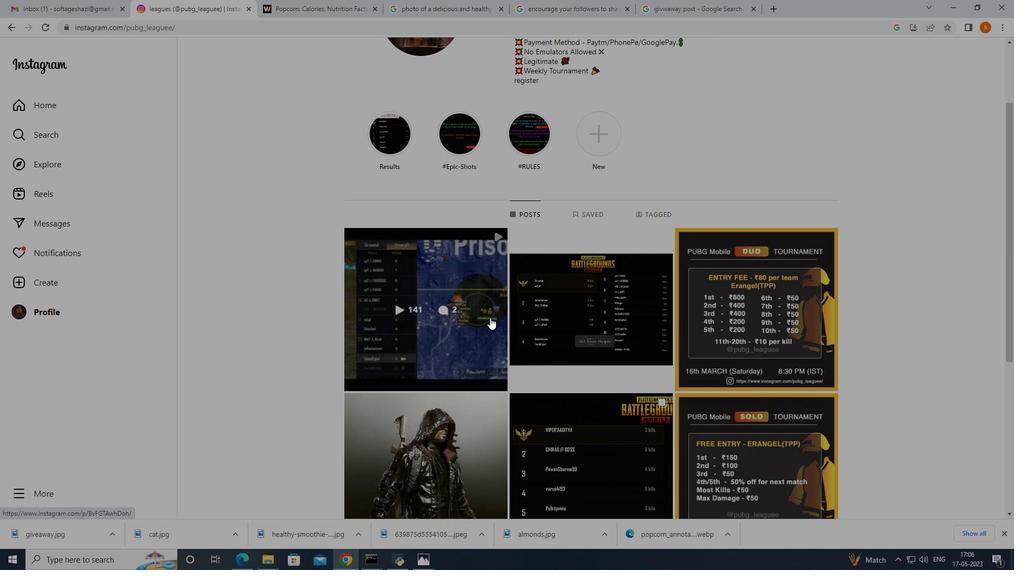 
Action: Mouse scrolled (492, 318) with delta (0, 0)
Screenshot: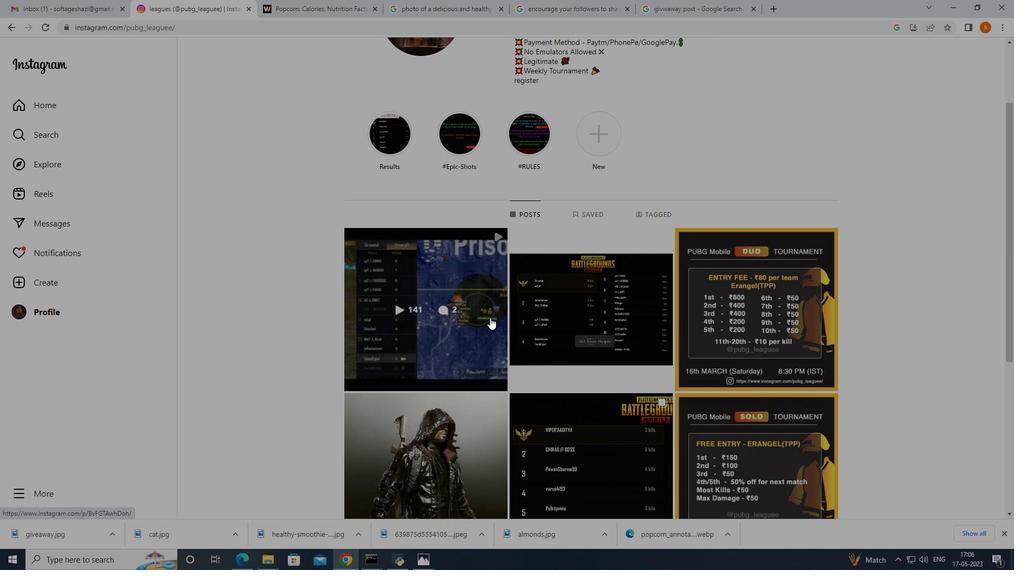 
Action: Mouse scrolled (492, 318) with delta (0, 0)
Screenshot: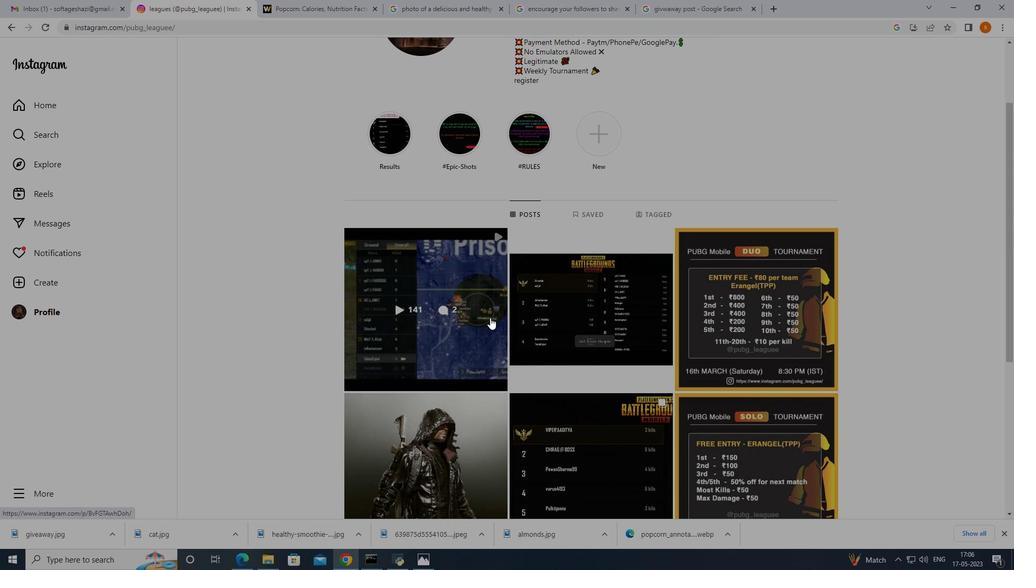 
Action: Mouse moved to (39, 277)
Screenshot: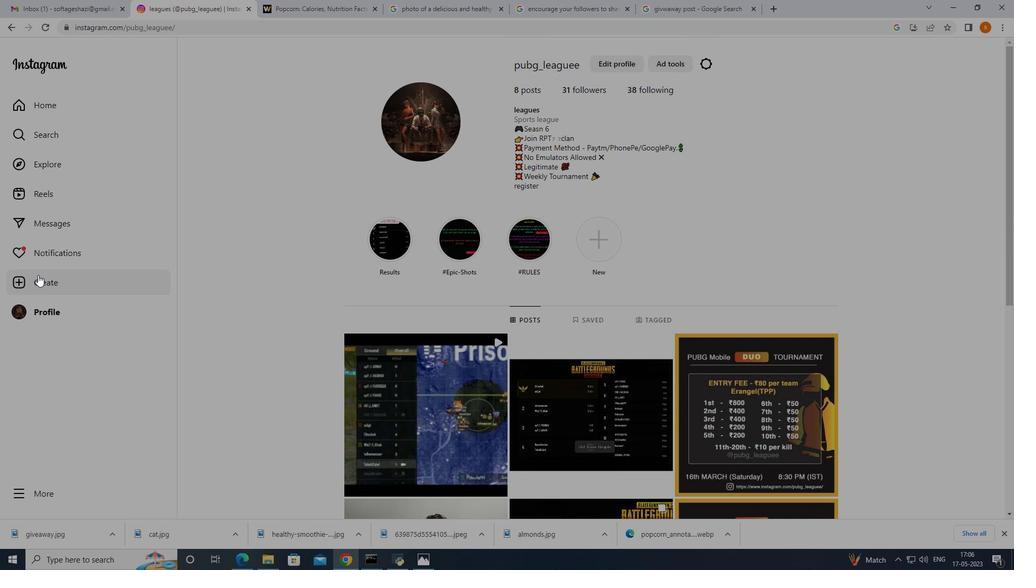 
Action: Mouse pressed left at (39, 277)
Screenshot: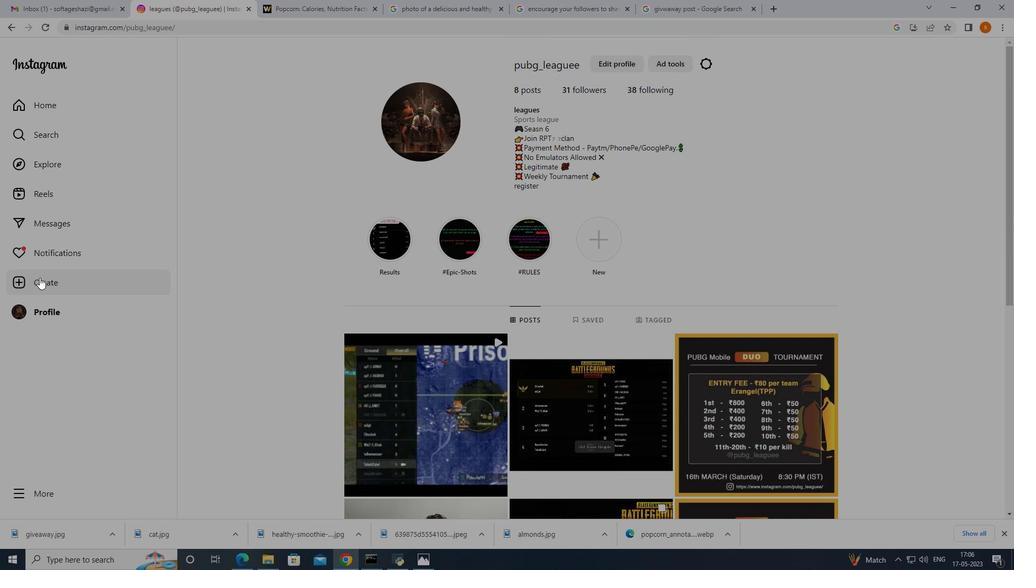 
Action: Mouse moved to (494, 325)
Screenshot: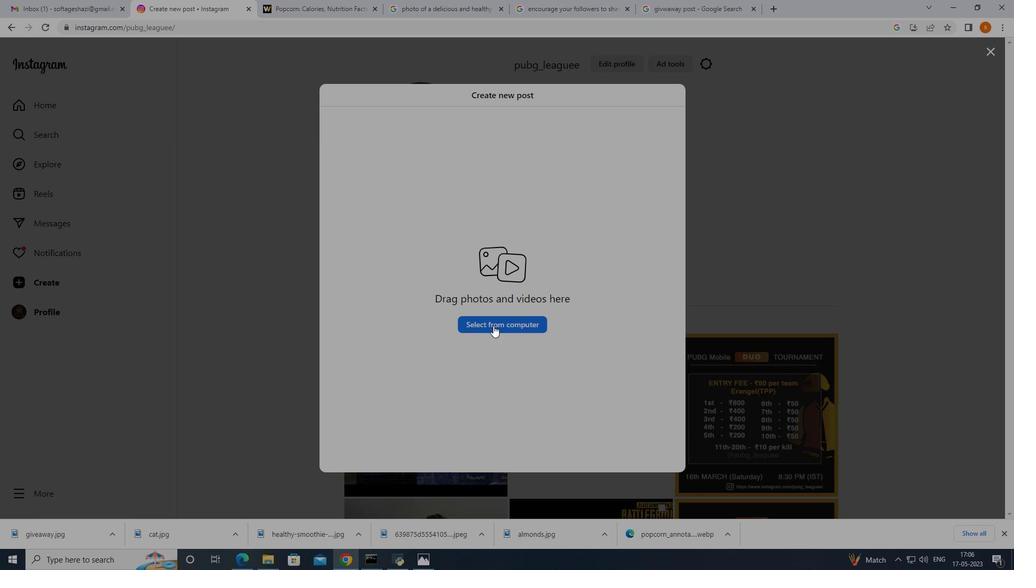 
Action: Mouse pressed left at (494, 325)
Screenshot: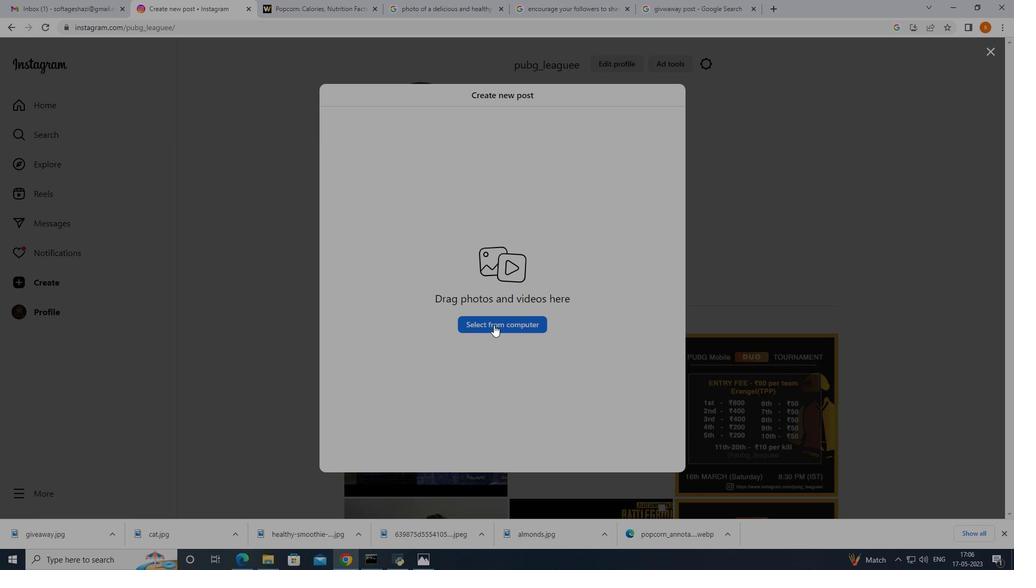 
Action: Mouse moved to (283, 167)
Screenshot: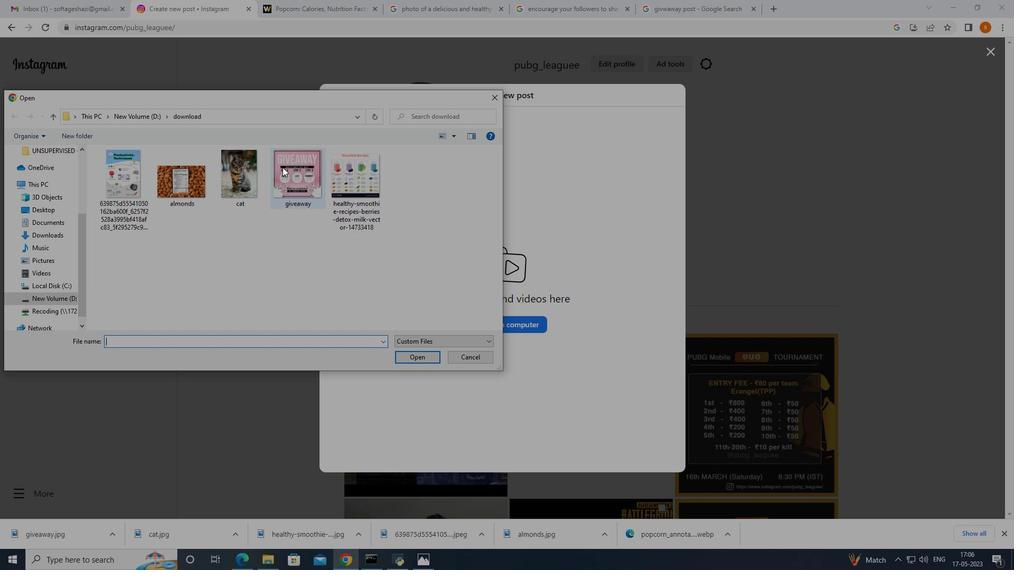 
Action: Mouse pressed left at (283, 167)
Screenshot: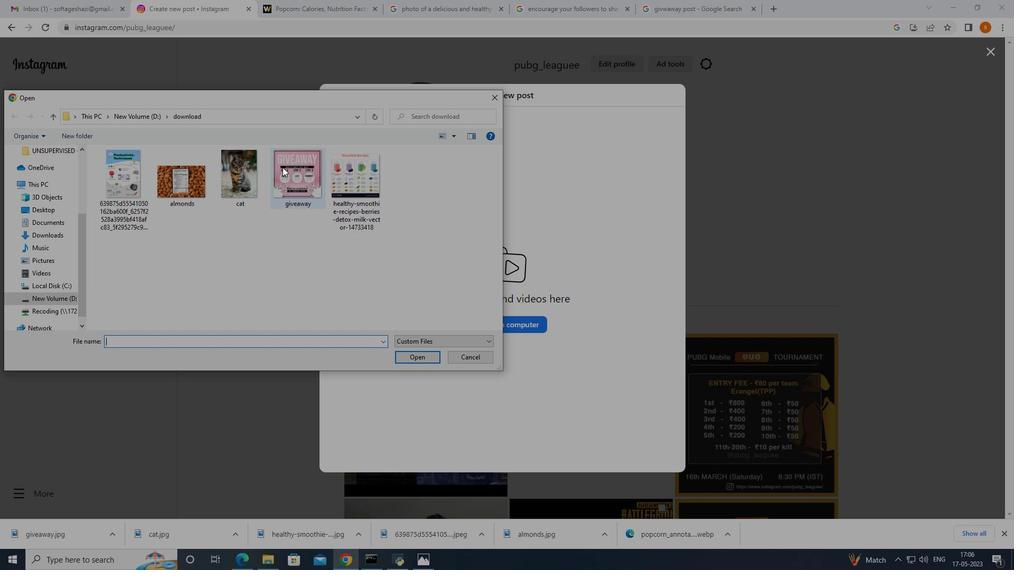 
Action: Mouse moved to (425, 360)
Screenshot: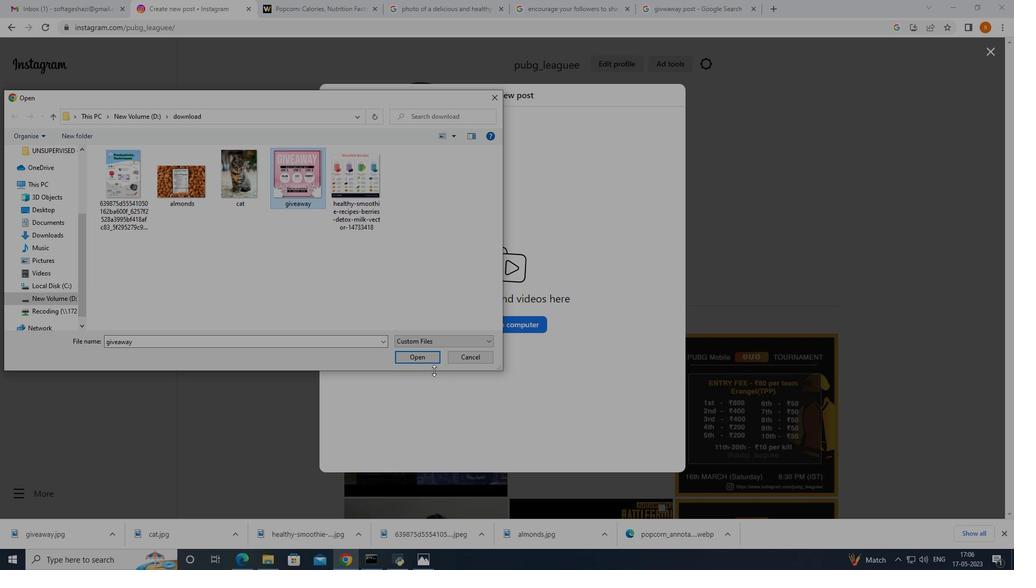 
Action: Mouse pressed left at (425, 360)
Screenshot: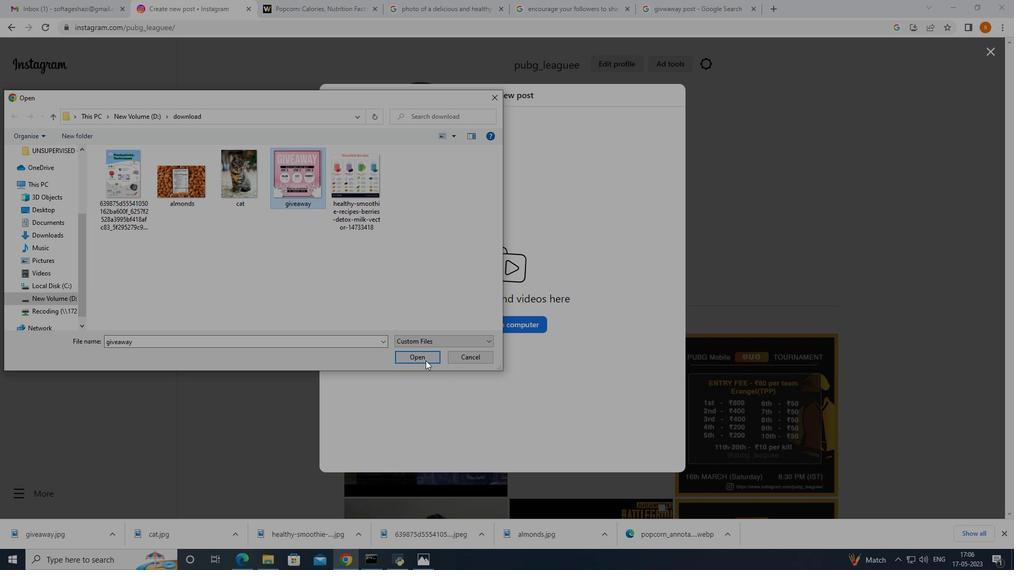 
Action: Mouse moved to (670, 97)
Screenshot: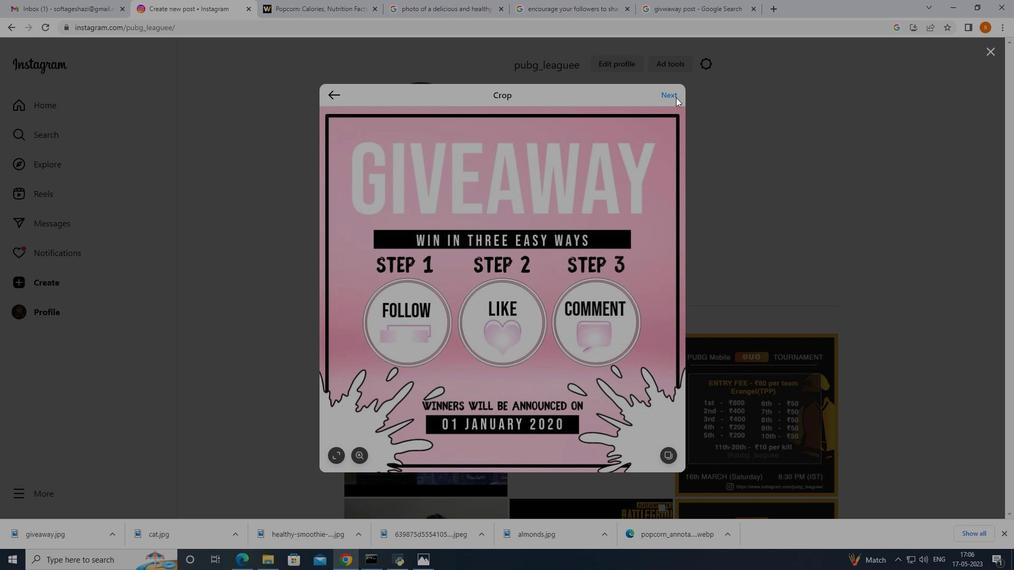 
Action: Mouse pressed left at (670, 97)
Screenshot: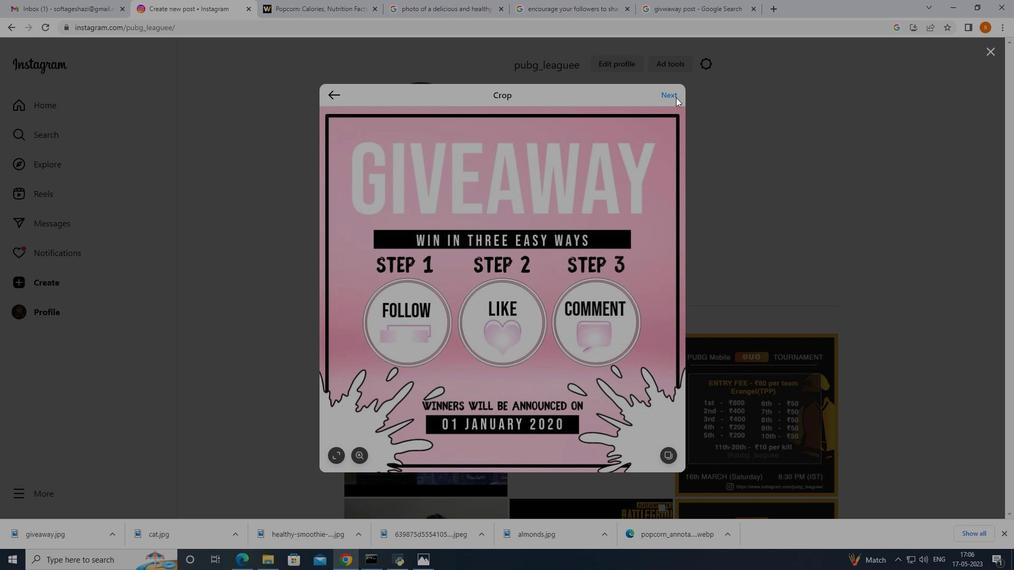
Action: Mouse moved to (757, 95)
Screenshot: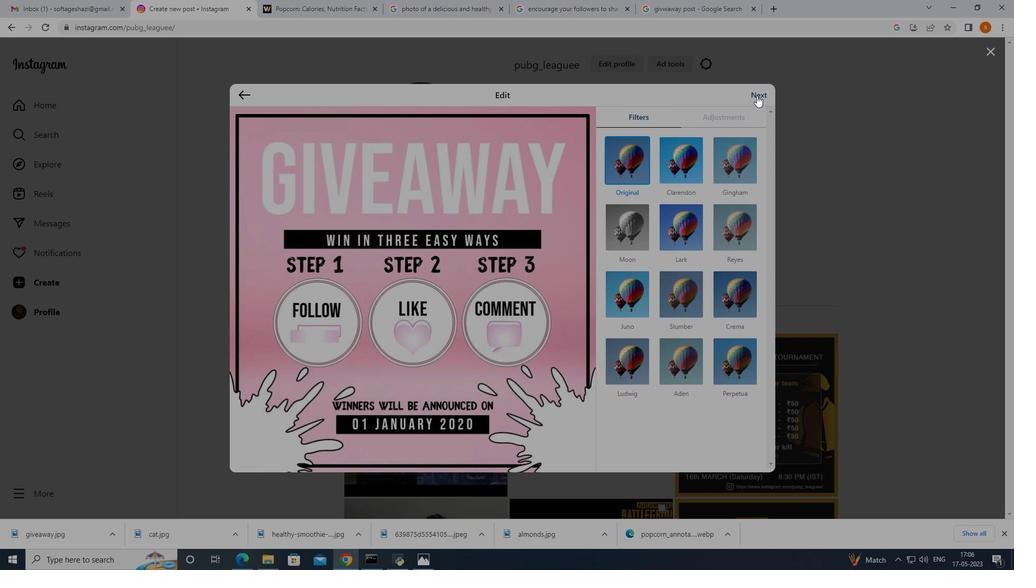 
Action: Mouse pressed left at (757, 95)
Screenshot: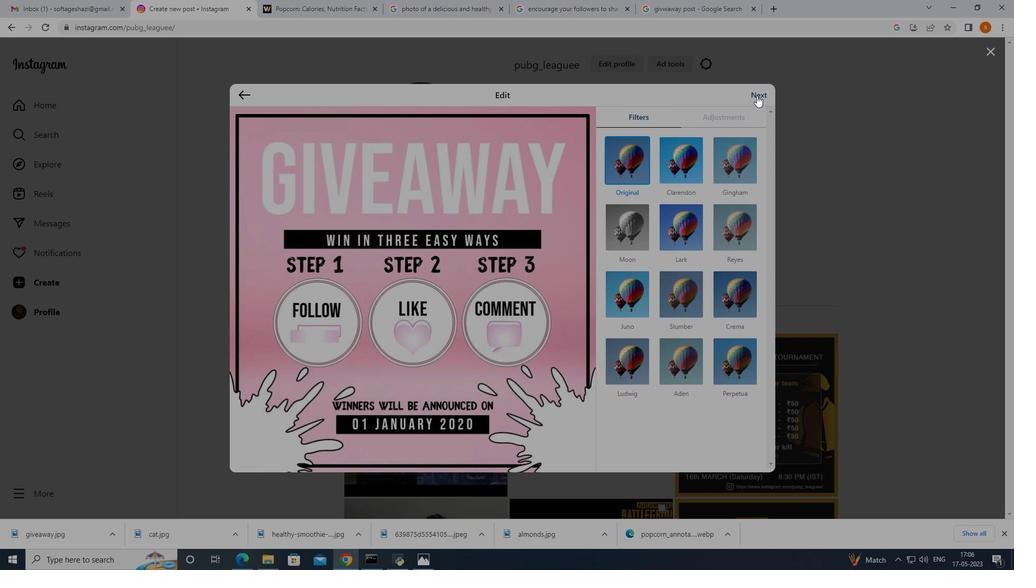 
Action: Mouse moved to (679, 147)
Screenshot: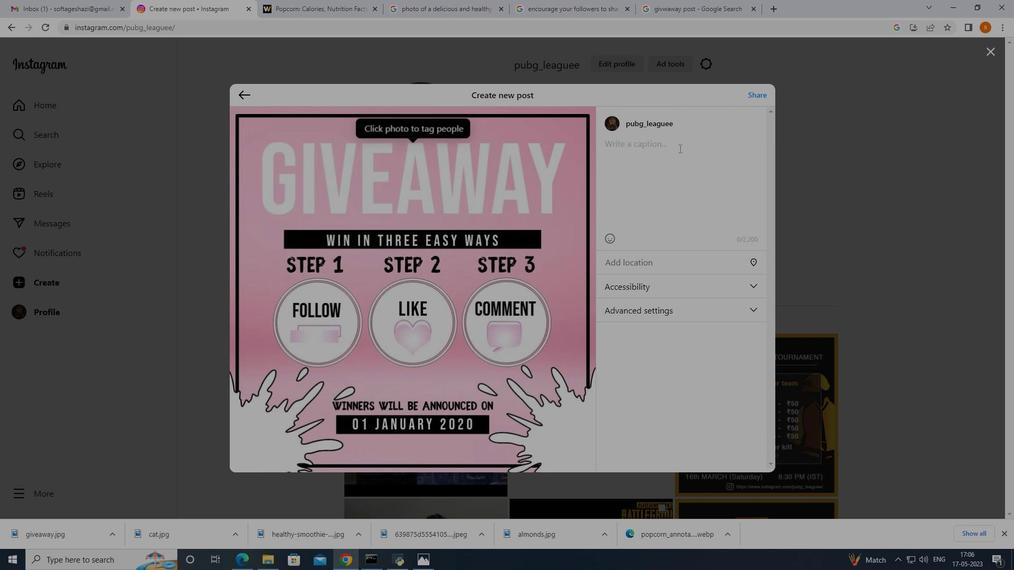 
Action: Mouse pressed left at (679, 147)
Screenshot: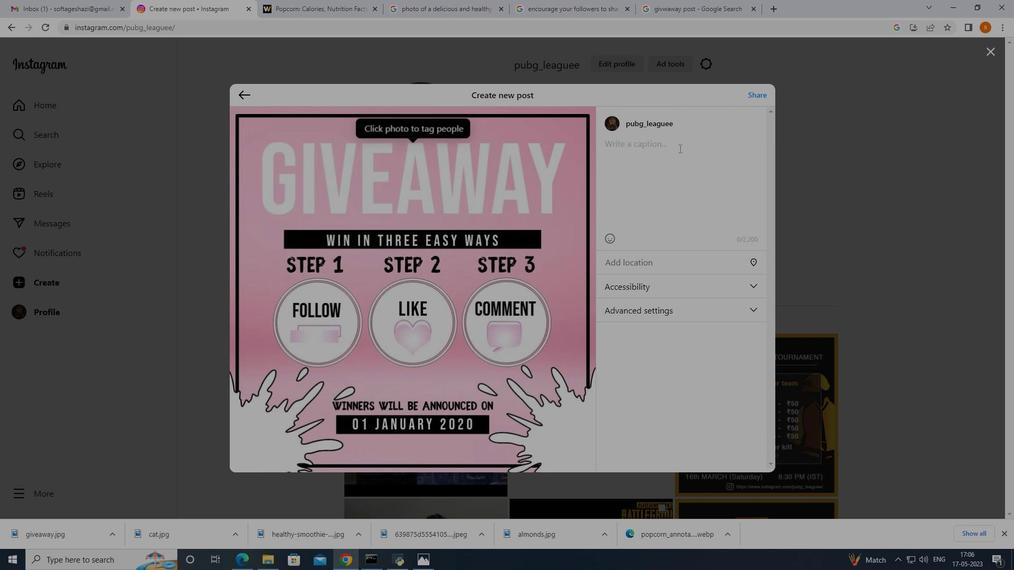 
Action: Mouse moved to (679, 147)
Screenshot: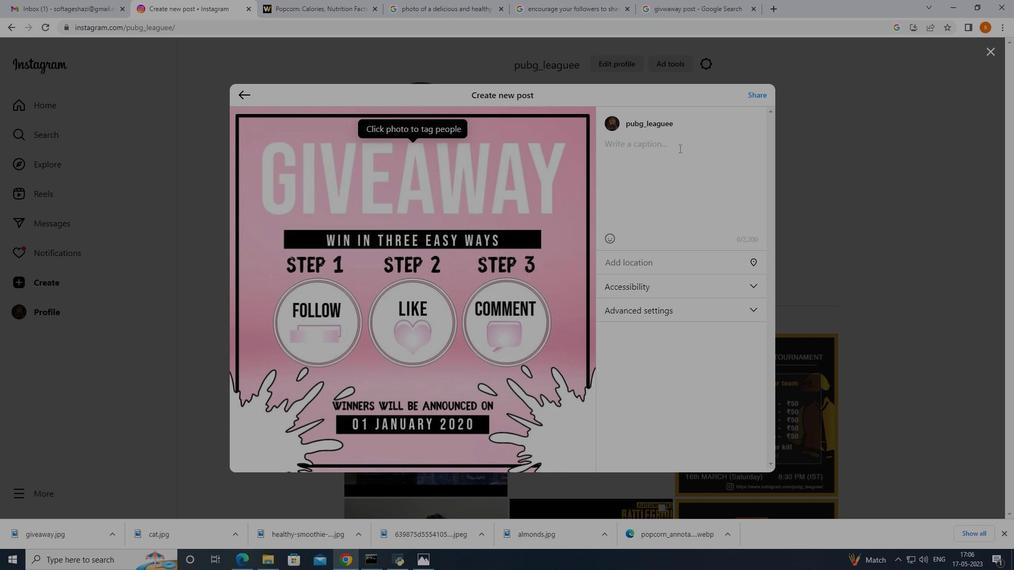 
Action: Key pressed <Key.shift>GIVEAWAY....<Key.enter><Key.shift><Key.shift><Key.shift><Key.shift><Key.shift><Key.shift>Tag<Key.space>friends<Key.space>in<Key.space>comment<Key.space>for<Key.space>o<Key.backspace>participate
Screenshot: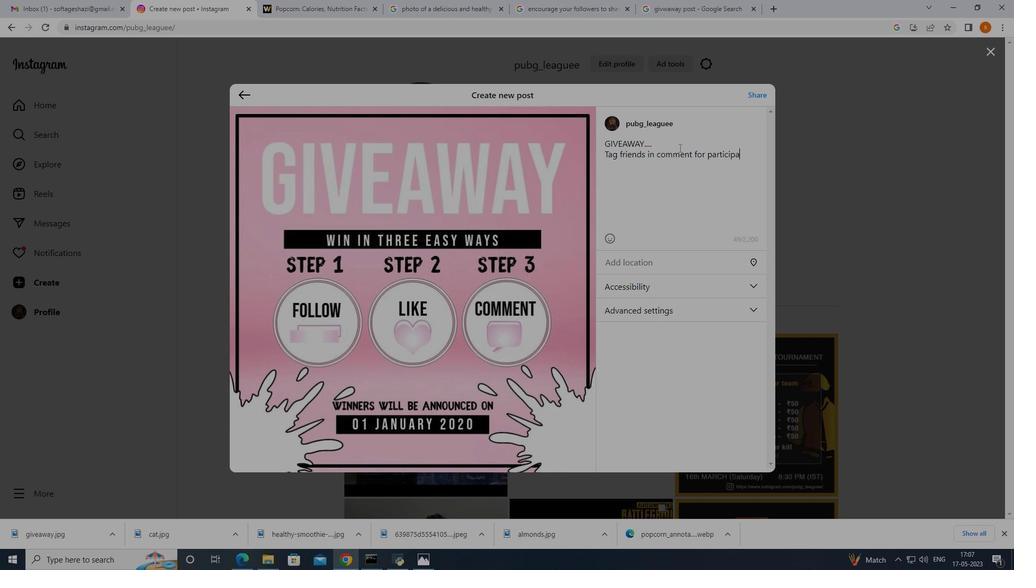 
Action: Mouse moved to (756, 95)
Screenshot: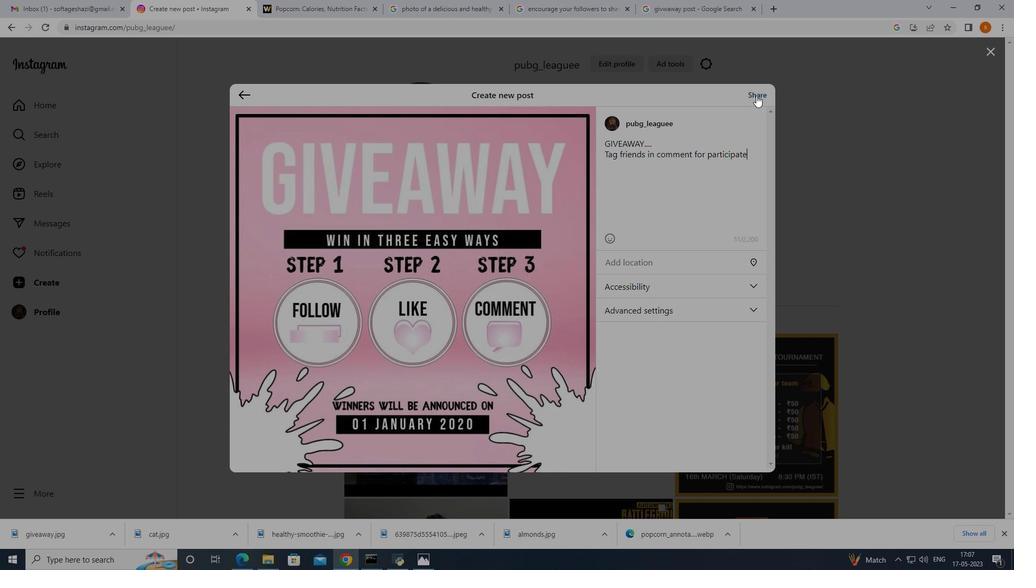 
Action: Mouse pressed left at (756, 95)
Screenshot: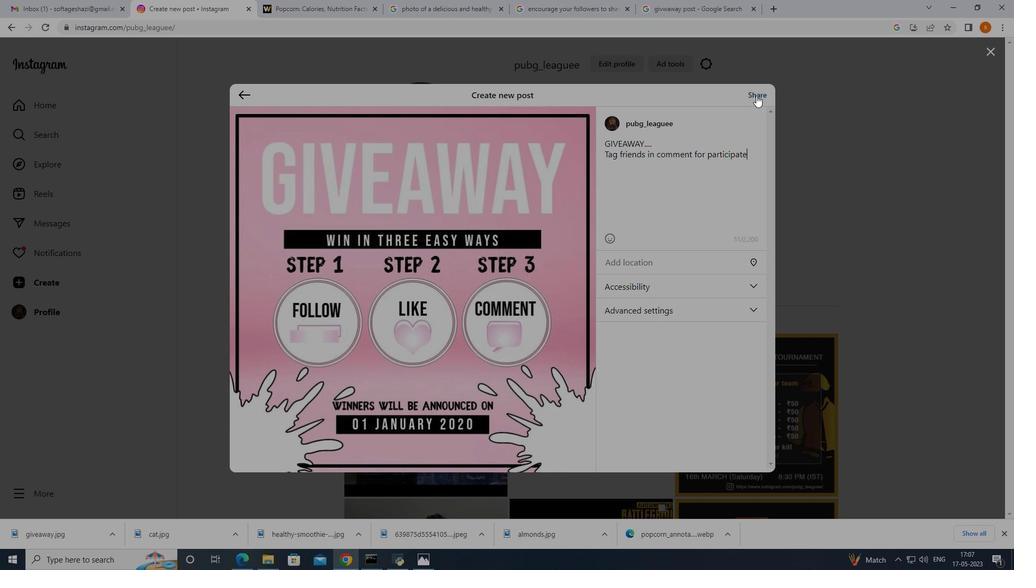 
Action: Mouse moved to (633, 170)
Screenshot: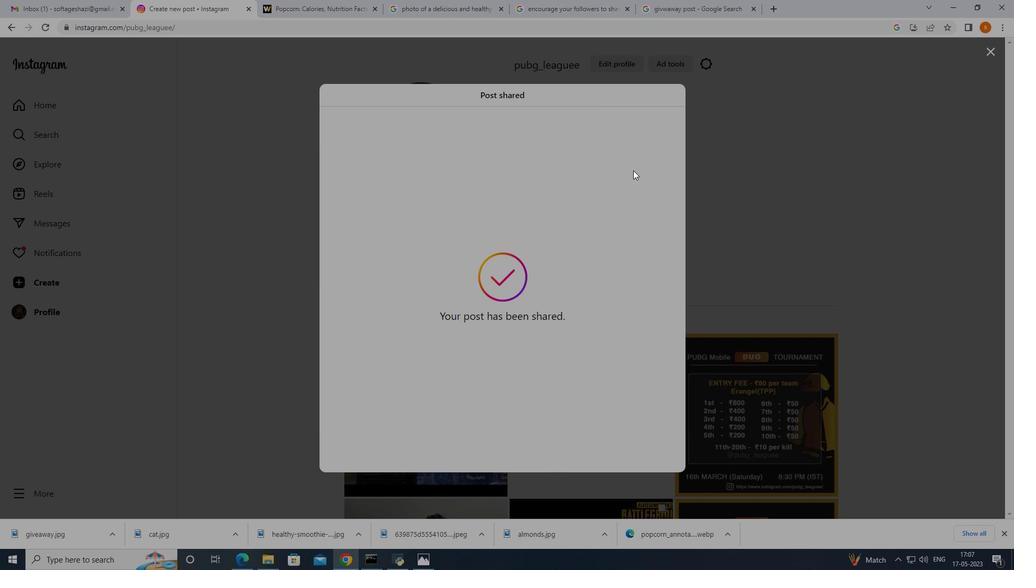 
